 Task: Find connections with filter location Batumi with filter topic #successwith filter profile language Spanish with filter current company Nestaway with filter school G. Narayanamma Institute Of Technology And Science with filter industry Language Schools with filter service category Property Management with filter keywords title Managers
Action: Mouse moved to (151, 235)
Screenshot: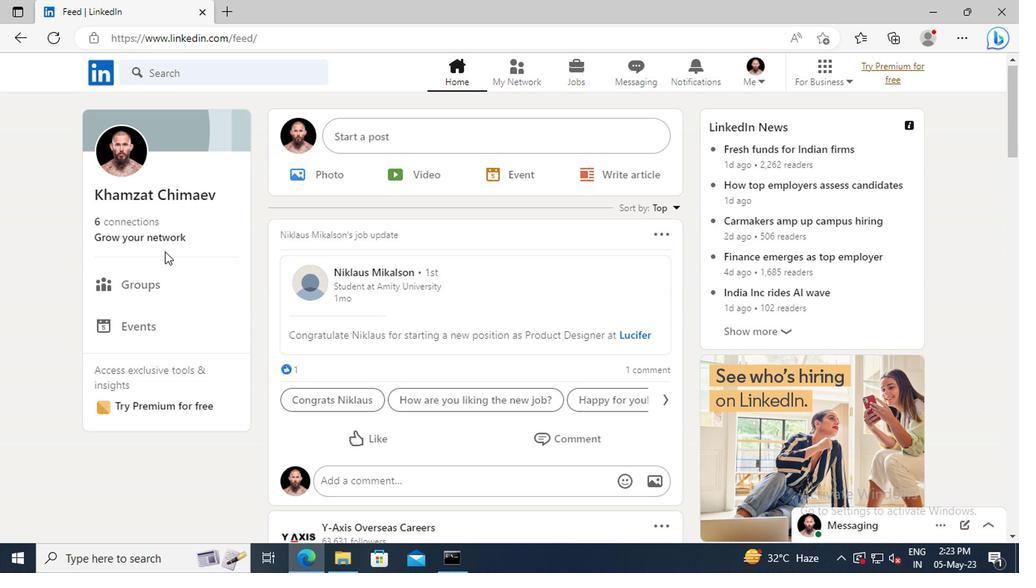 
Action: Mouse pressed left at (151, 235)
Screenshot: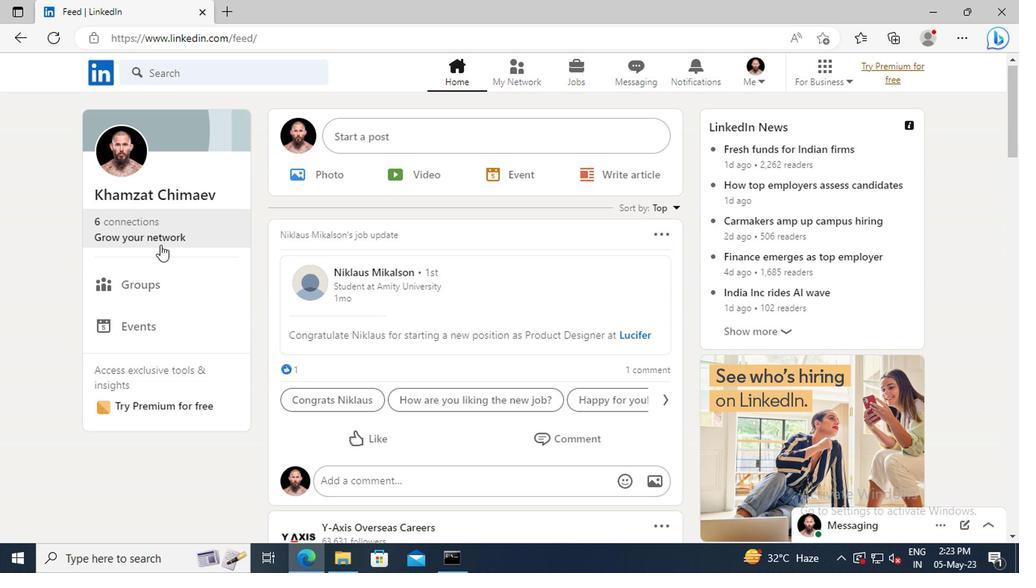 
Action: Mouse moved to (152, 157)
Screenshot: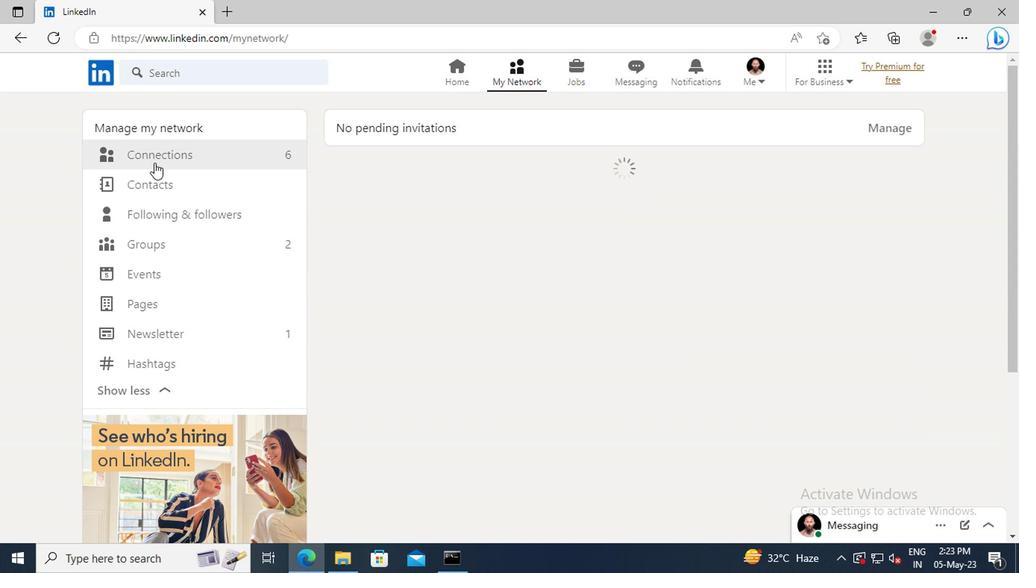 
Action: Mouse pressed left at (152, 157)
Screenshot: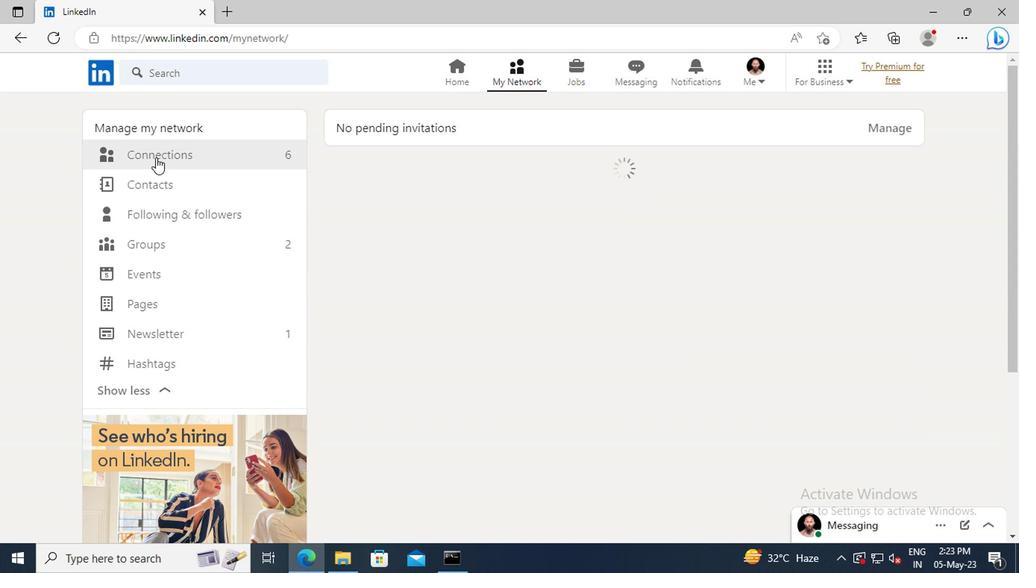 
Action: Mouse moved to (628, 160)
Screenshot: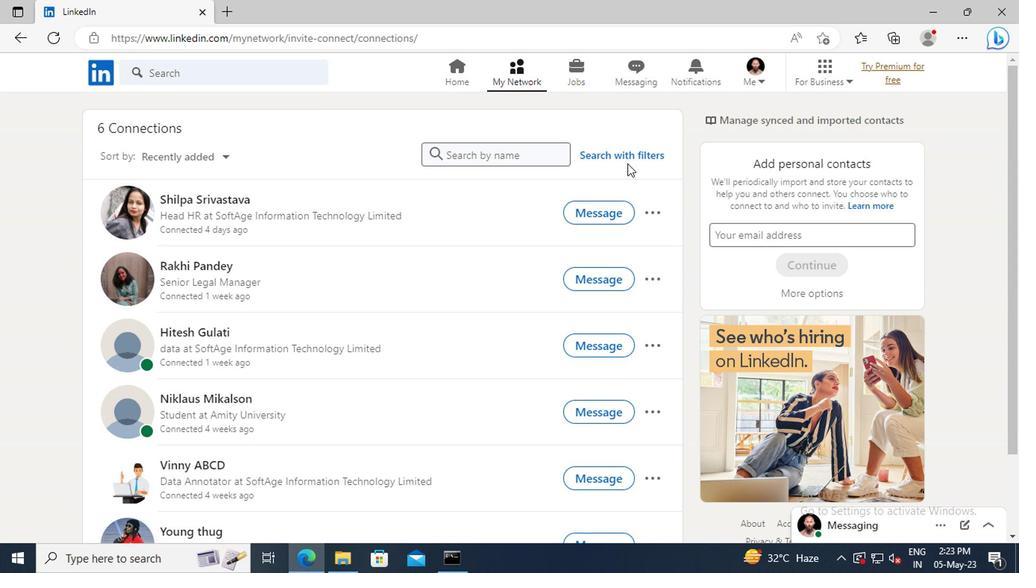 
Action: Mouse pressed left at (628, 160)
Screenshot: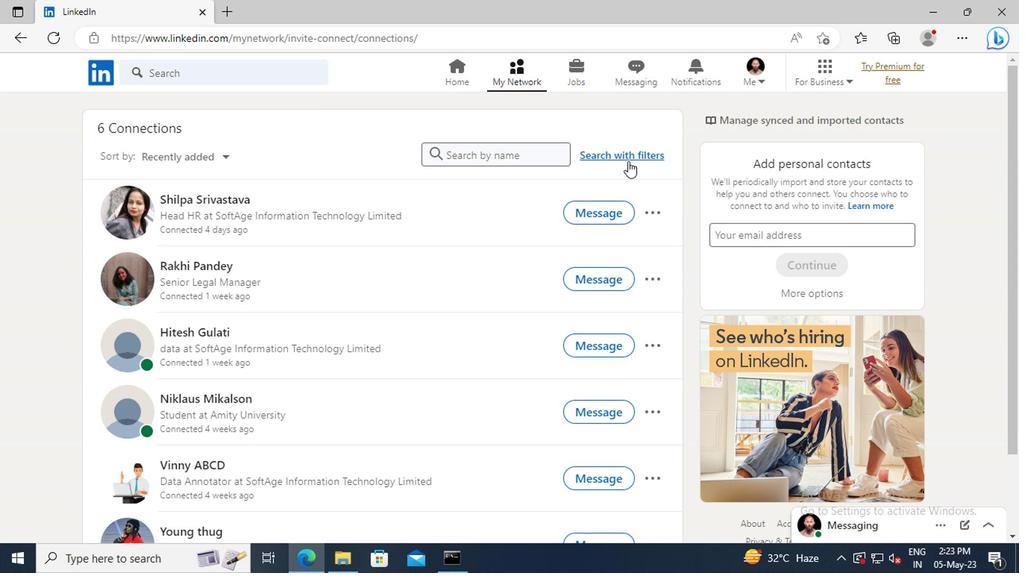 
Action: Mouse moved to (564, 118)
Screenshot: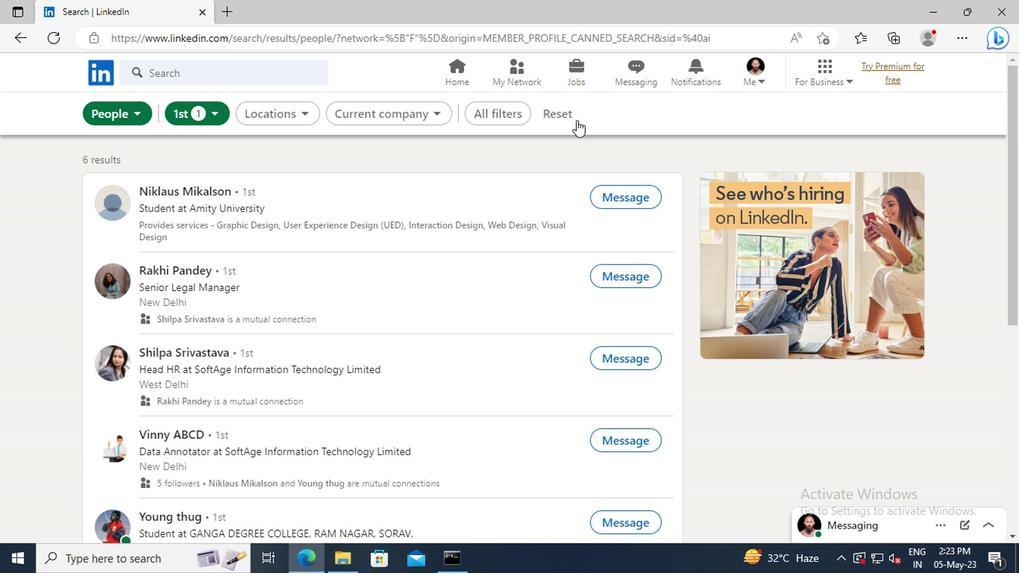 
Action: Mouse pressed left at (564, 118)
Screenshot: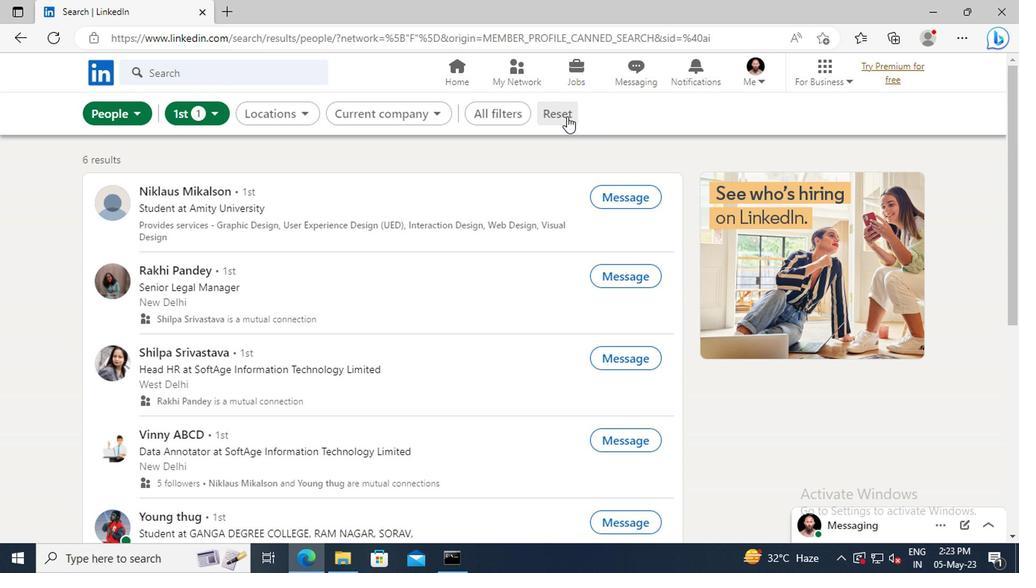 
Action: Mouse moved to (542, 118)
Screenshot: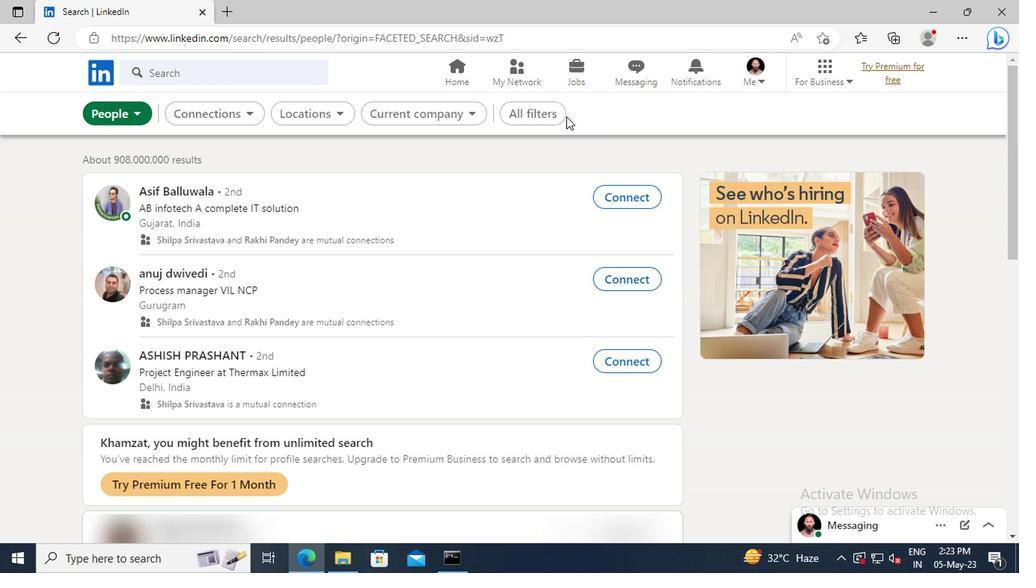 
Action: Mouse pressed left at (542, 118)
Screenshot: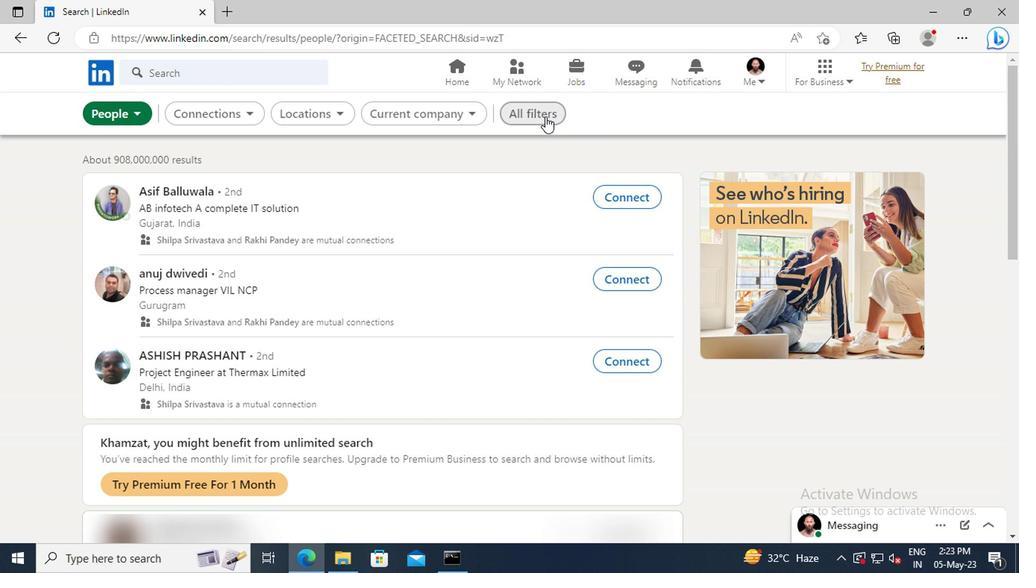 
Action: Mouse moved to (816, 288)
Screenshot: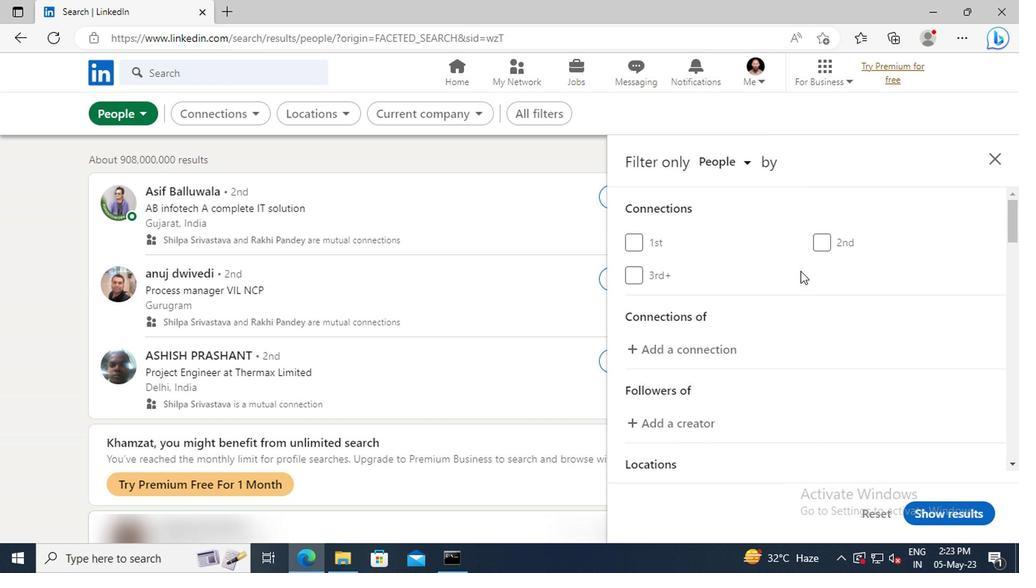 
Action: Mouse scrolled (816, 287) with delta (0, 0)
Screenshot: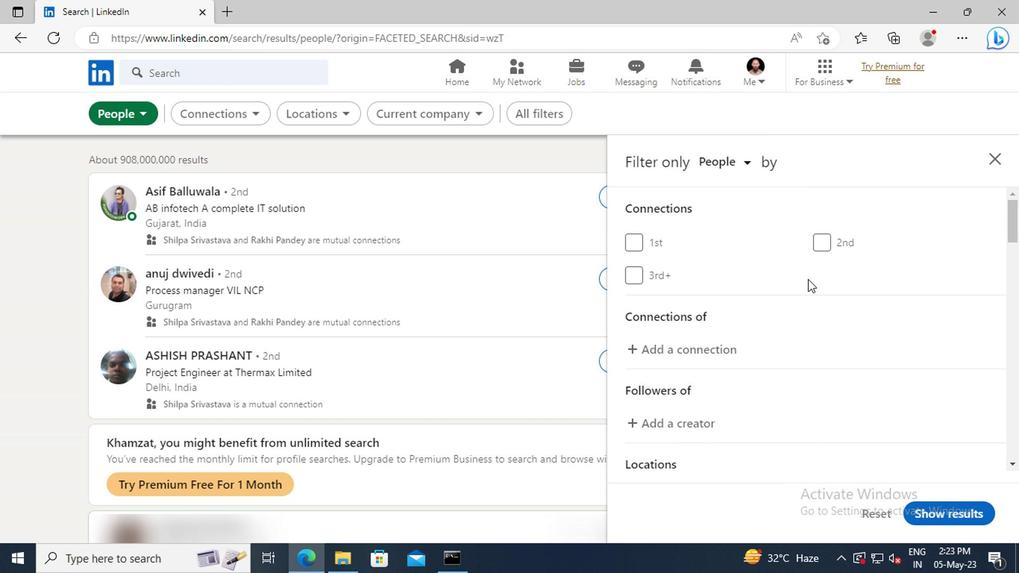 
Action: Mouse scrolled (816, 287) with delta (0, 0)
Screenshot: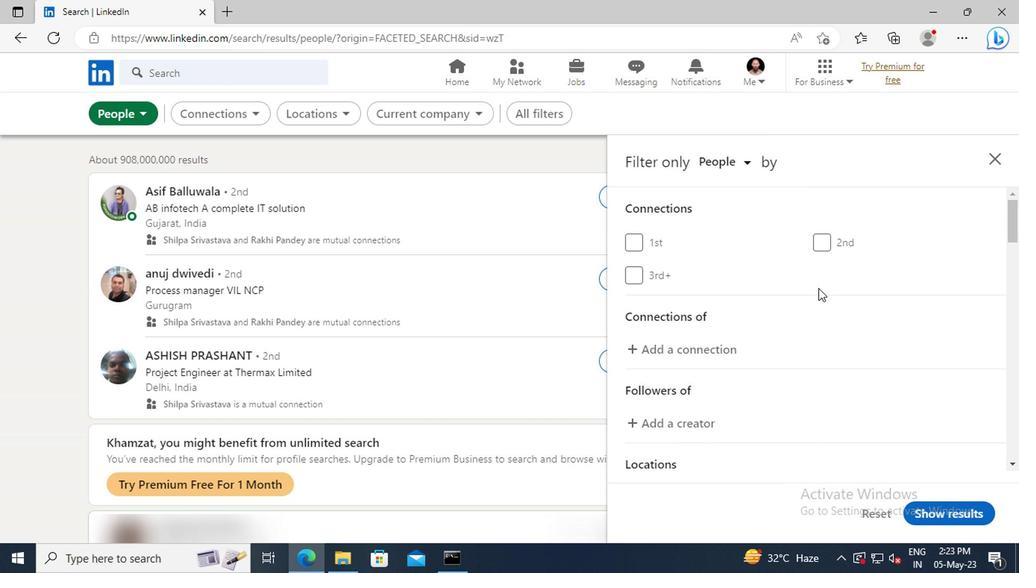 
Action: Mouse scrolled (816, 287) with delta (0, 0)
Screenshot: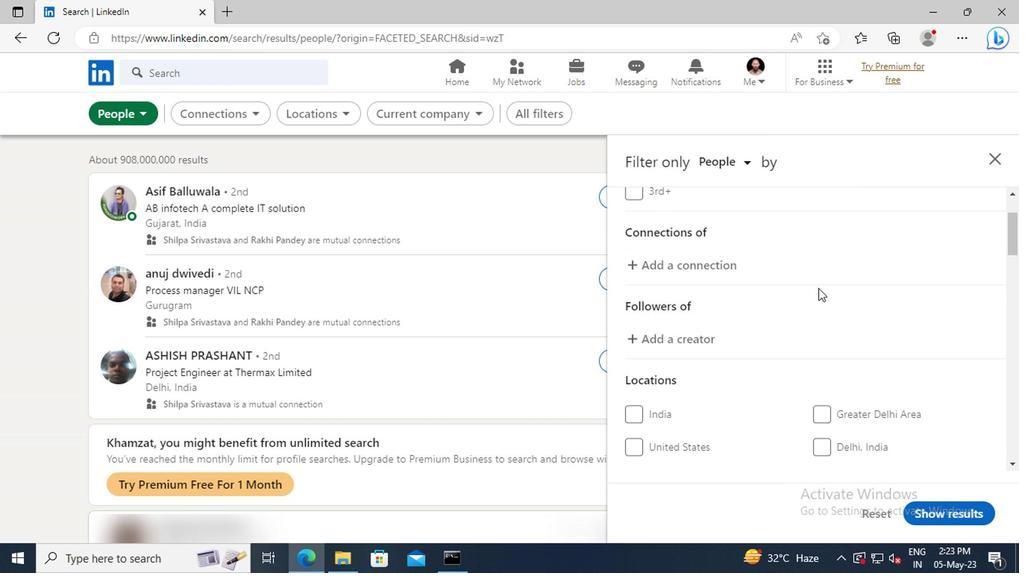 
Action: Mouse scrolled (816, 287) with delta (0, 0)
Screenshot: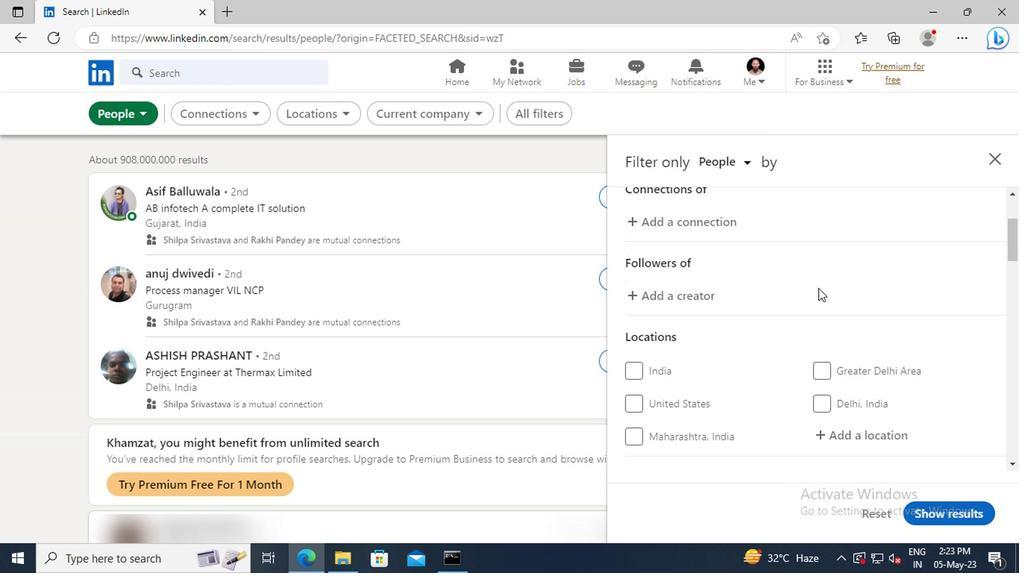 
Action: Mouse scrolled (816, 287) with delta (0, 0)
Screenshot: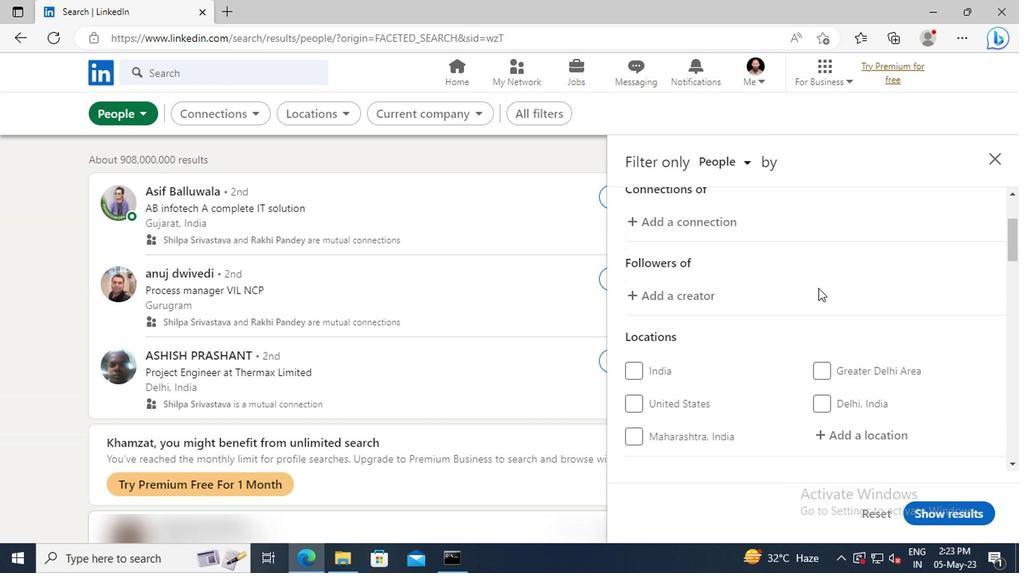 
Action: Mouse scrolled (816, 287) with delta (0, 0)
Screenshot: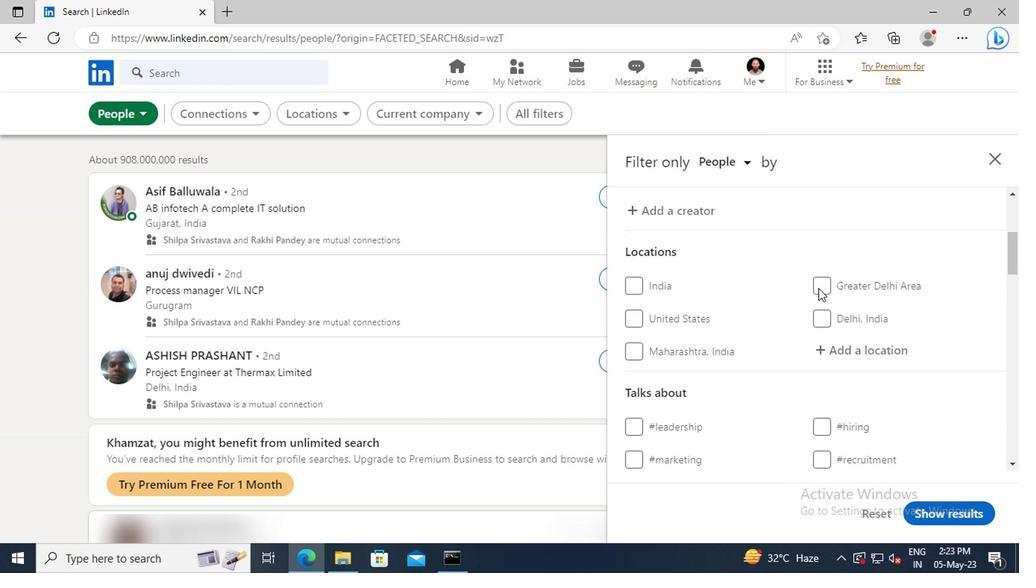 
Action: Mouse moved to (822, 305)
Screenshot: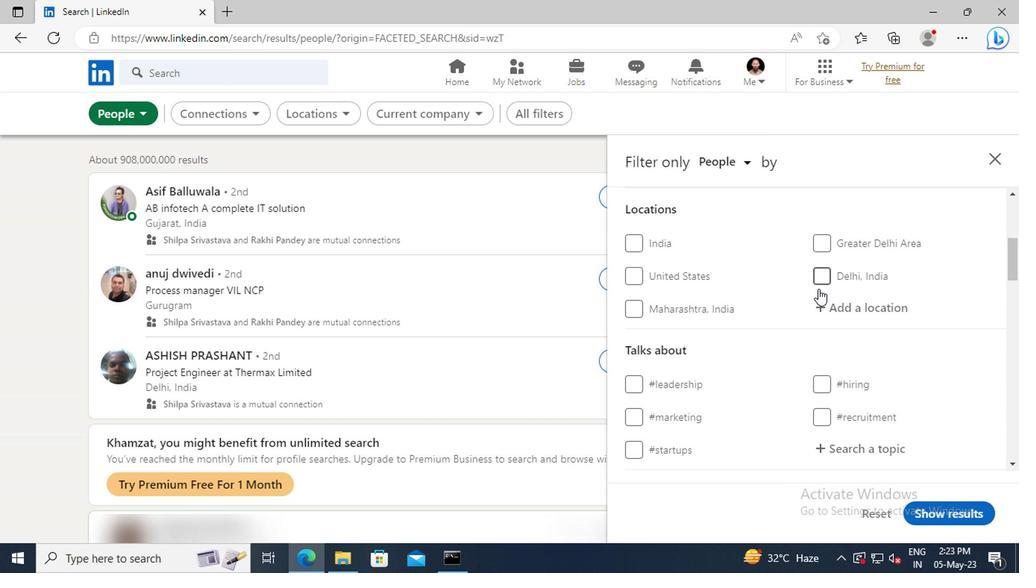 
Action: Mouse pressed left at (822, 305)
Screenshot: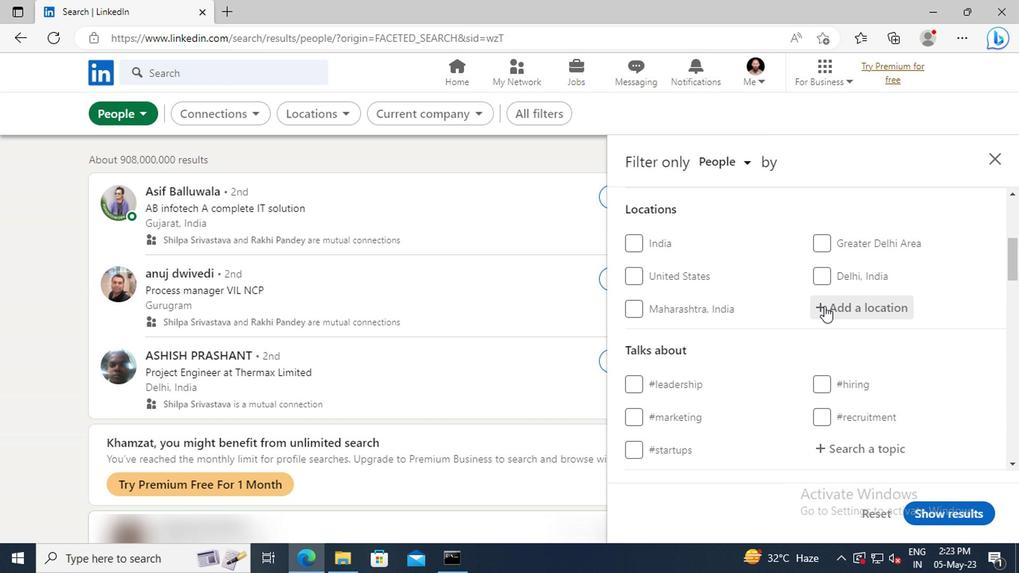 
Action: Key pressed <Key.shift>BATUMI<Key.enter>
Screenshot: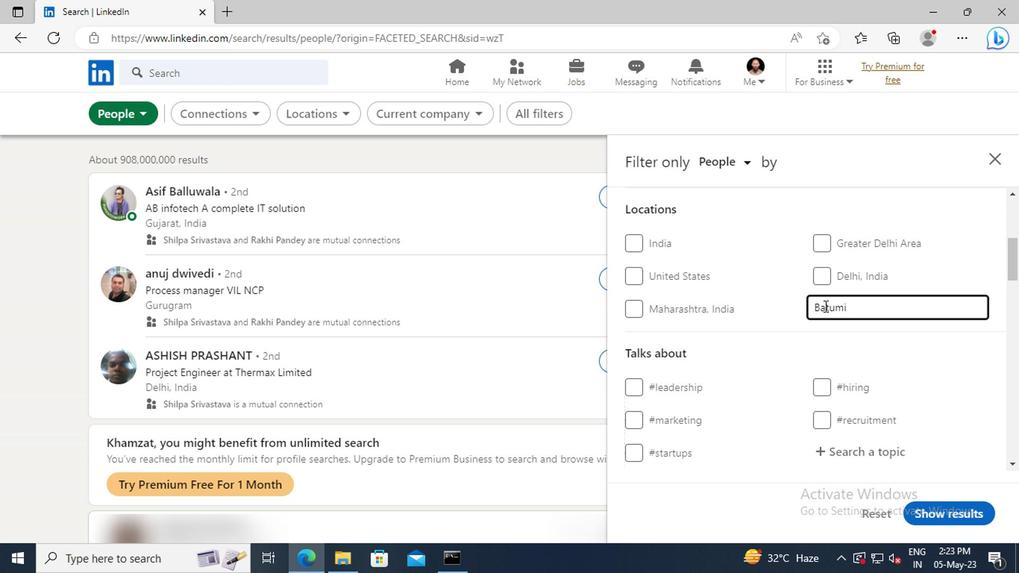 
Action: Mouse scrolled (822, 305) with delta (0, 0)
Screenshot: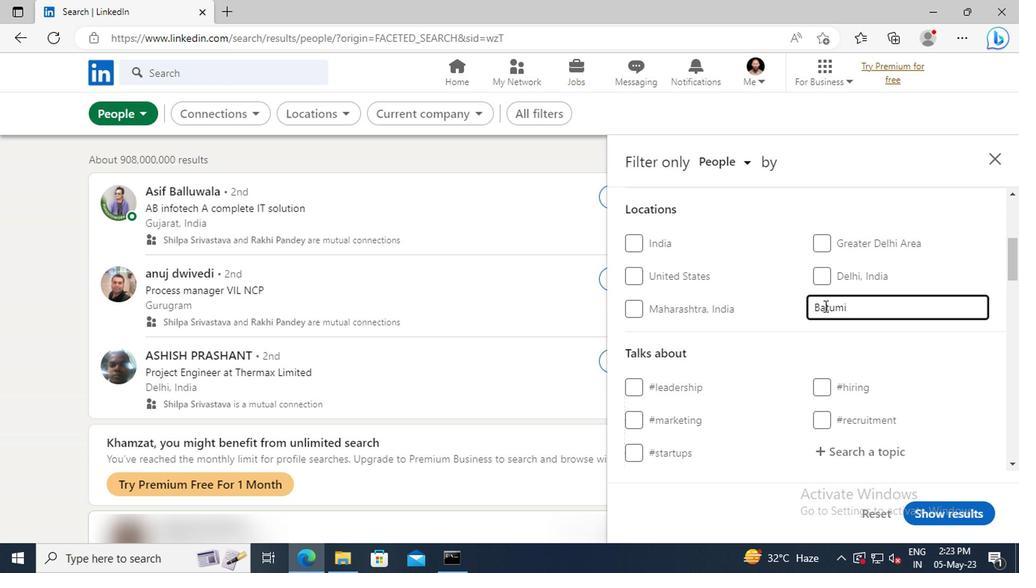 
Action: Mouse scrolled (822, 305) with delta (0, 0)
Screenshot: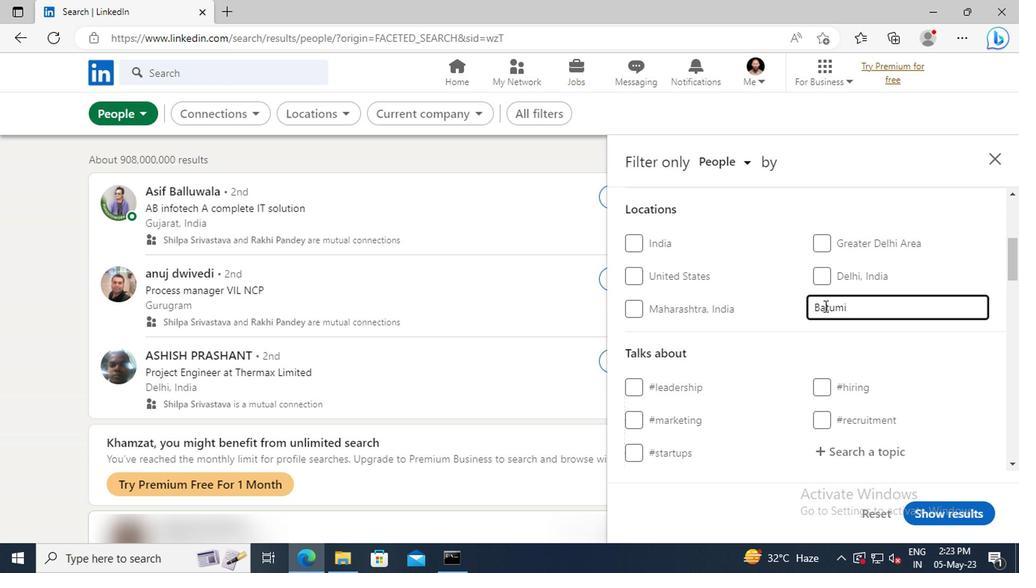 
Action: Mouse scrolled (822, 305) with delta (0, 0)
Screenshot: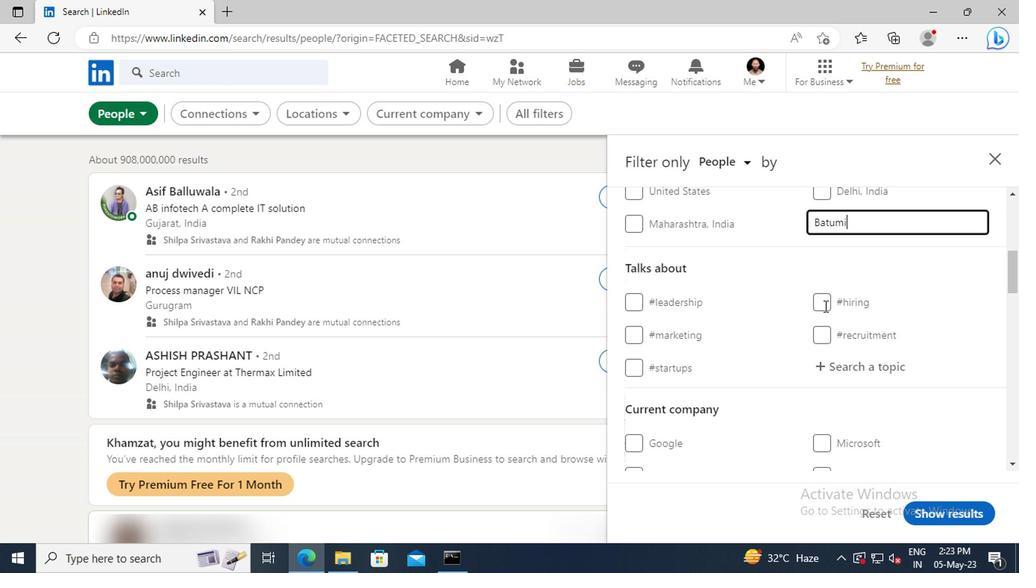 
Action: Mouse moved to (833, 322)
Screenshot: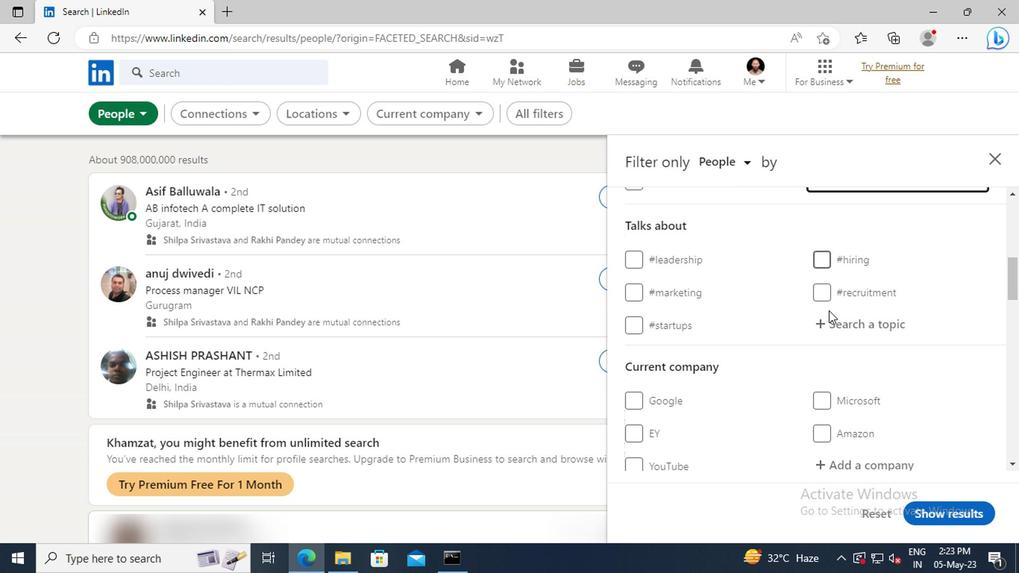 
Action: Mouse pressed left at (833, 322)
Screenshot: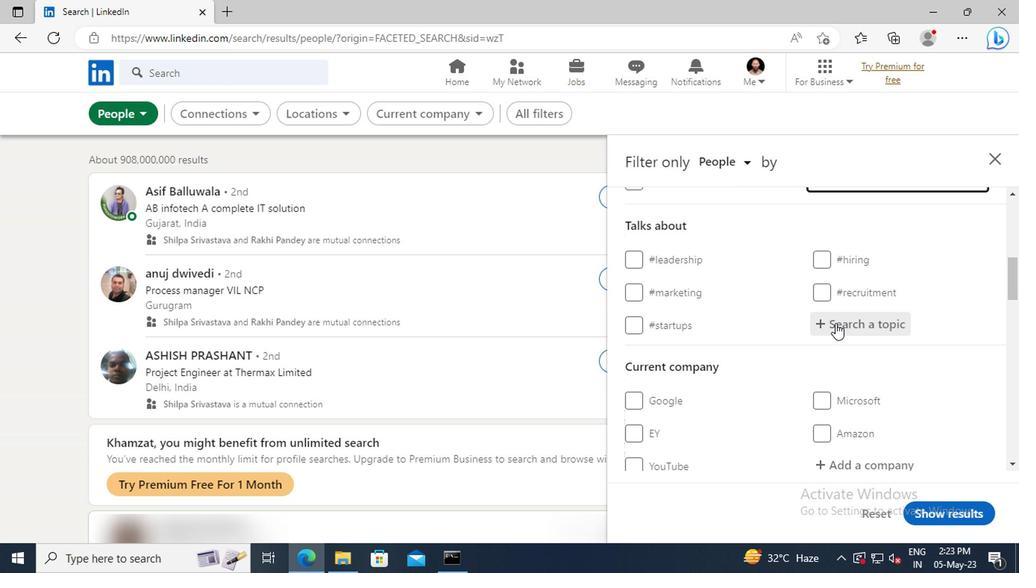
Action: Key pressed SUCCE
Screenshot: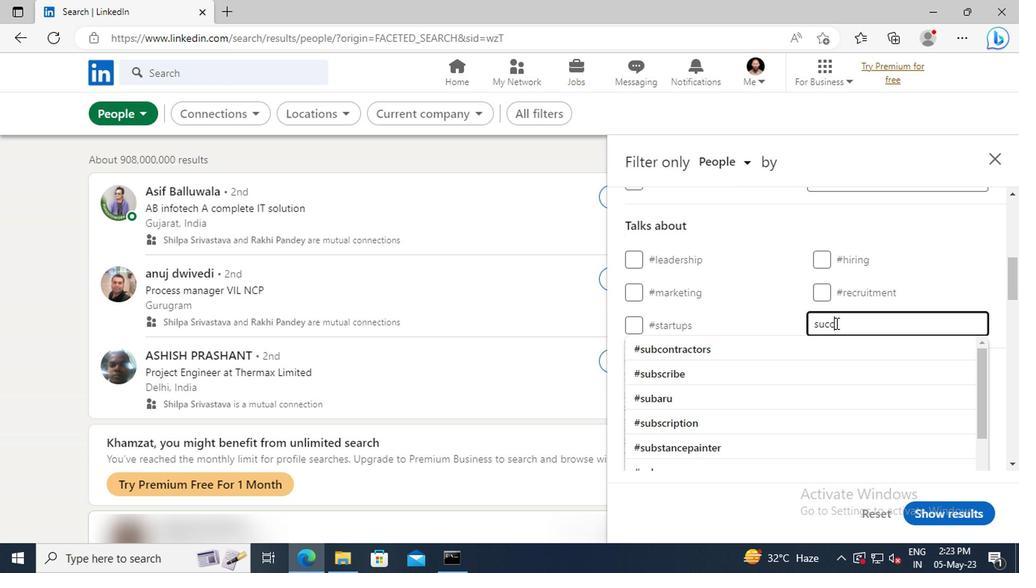 
Action: Mouse moved to (835, 338)
Screenshot: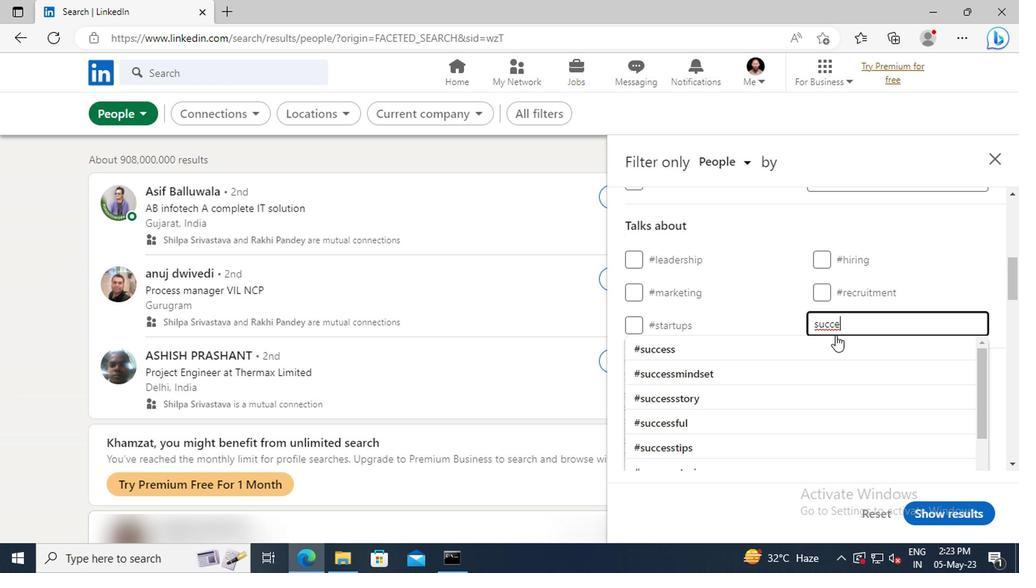 
Action: Mouse pressed left at (835, 338)
Screenshot: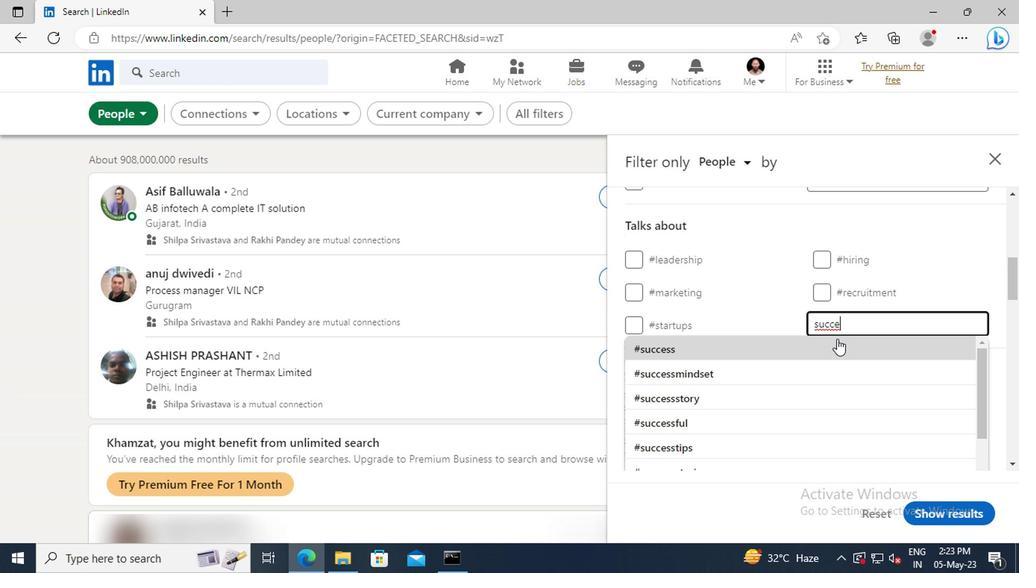 
Action: Mouse scrolled (835, 337) with delta (0, -1)
Screenshot: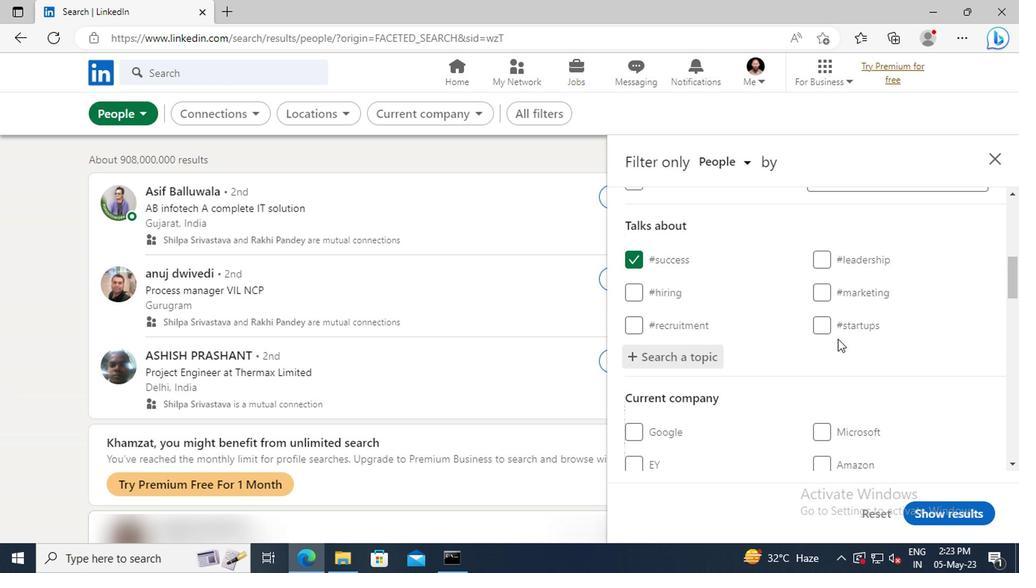 
Action: Mouse scrolled (835, 337) with delta (0, -1)
Screenshot: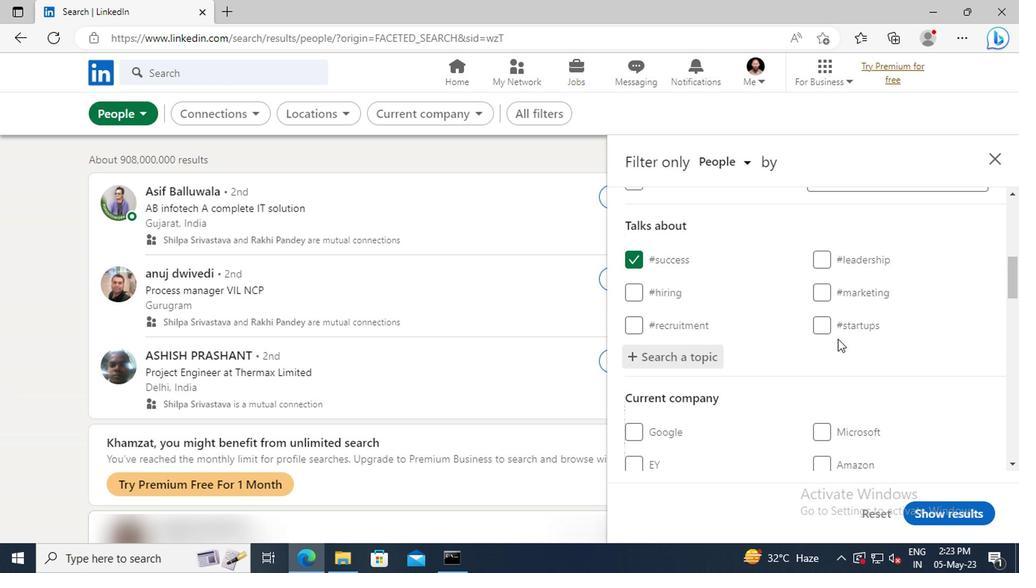 
Action: Mouse scrolled (835, 337) with delta (0, -1)
Screenshot: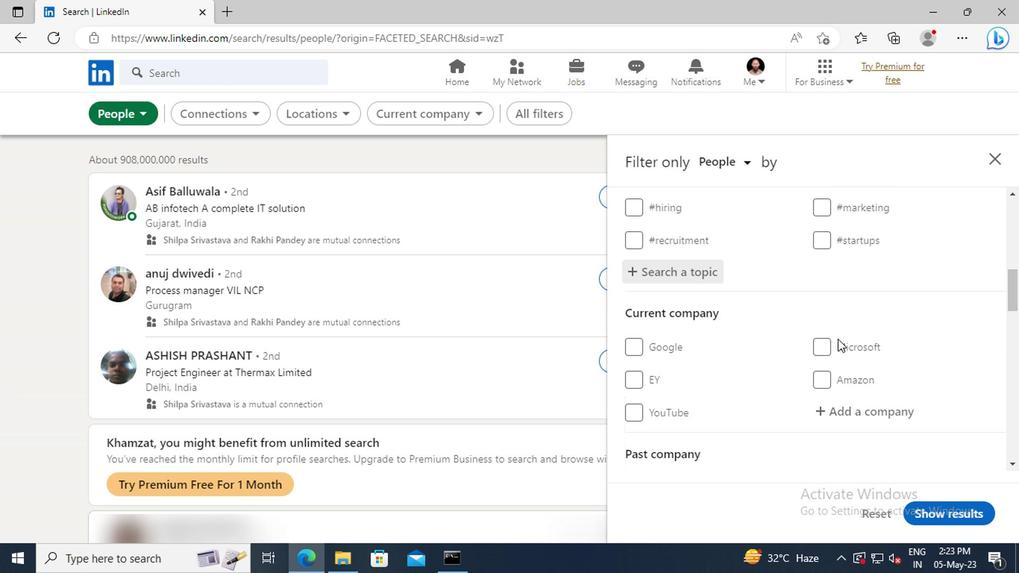 
Action: Mouse scrolled (835, 337) with delta (0, -1)
Screenshot: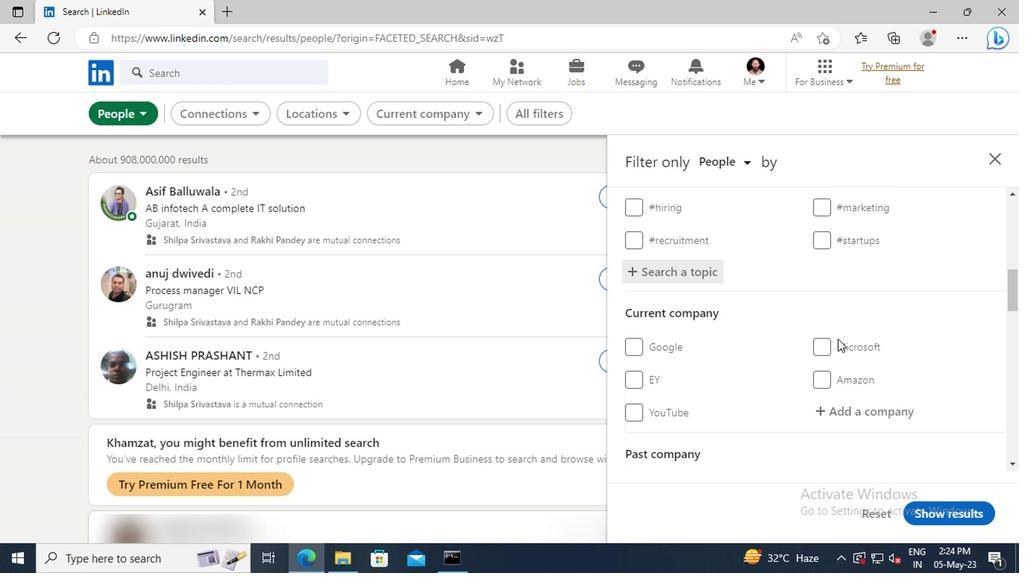 
Action: Mouse scrolled (835, 337) with delta (0, -1)
Screenshot: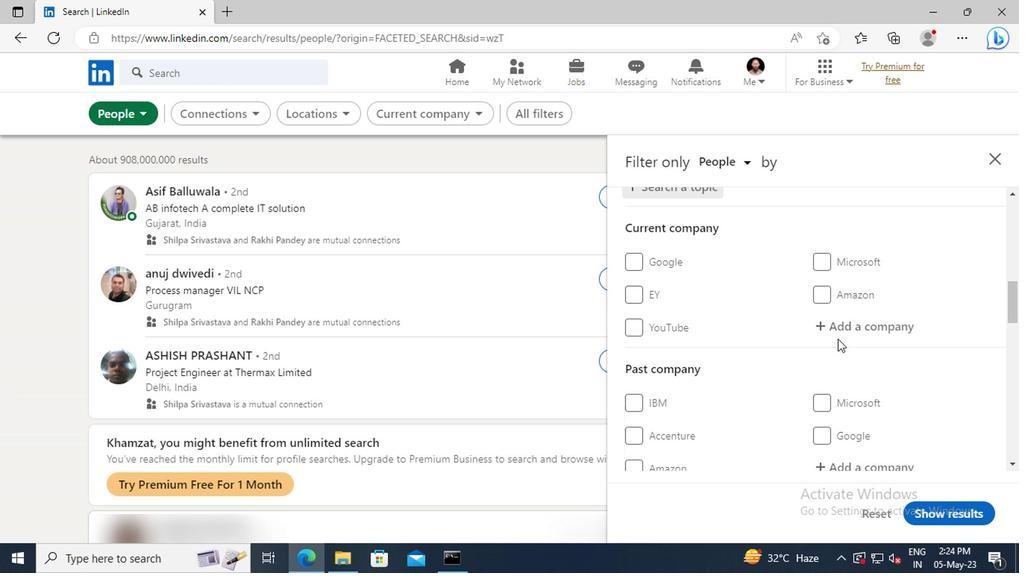 
Action: Mouse scrolled (835, 337) with delta (0, -1)
Screenshot: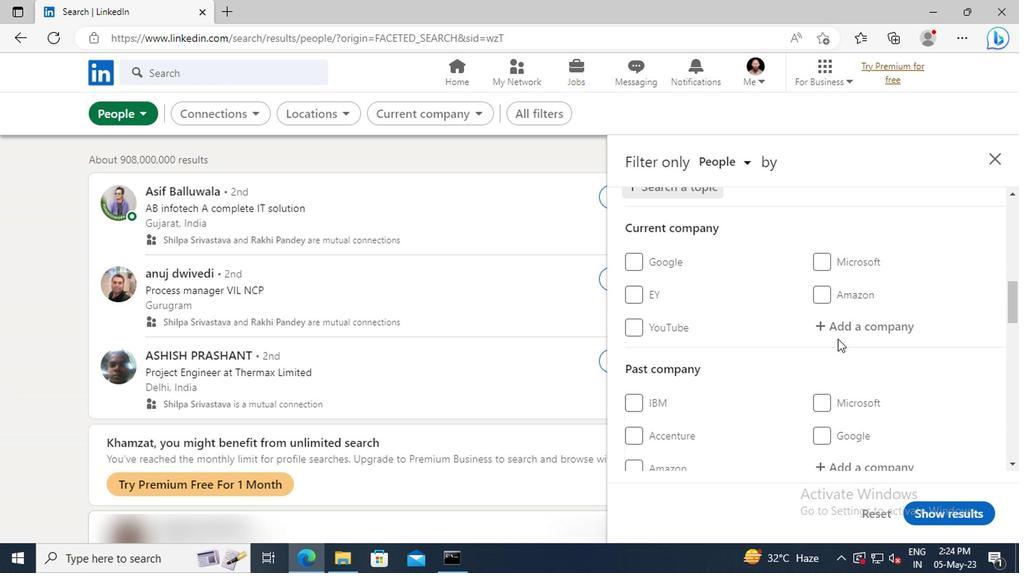 
Action: Mouse scrolled (835, 337) with delta (0, -1)
Screenshot: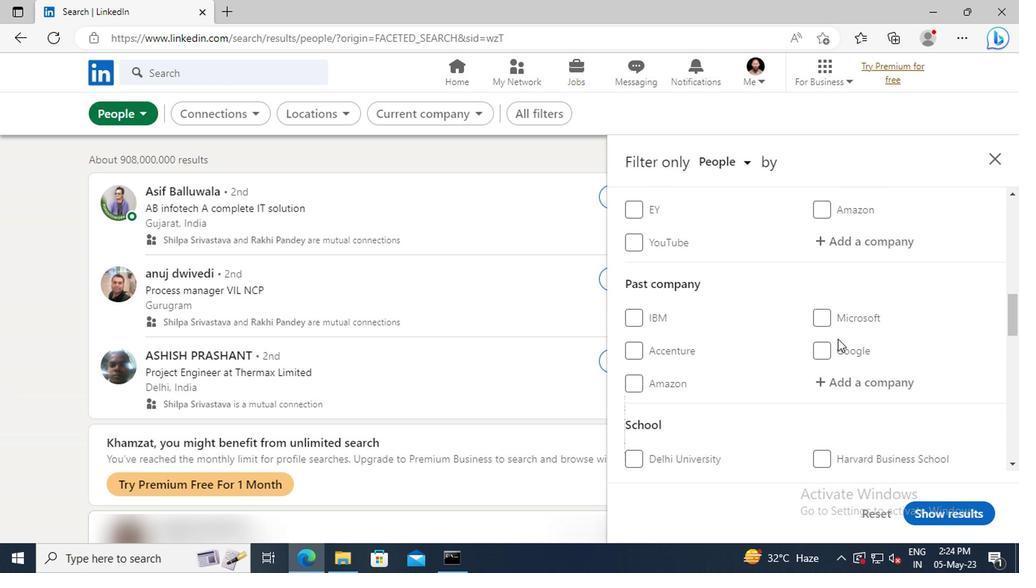 
Action: Mouse scrolled (835, 337) with delta (0, -1)
Screenshot: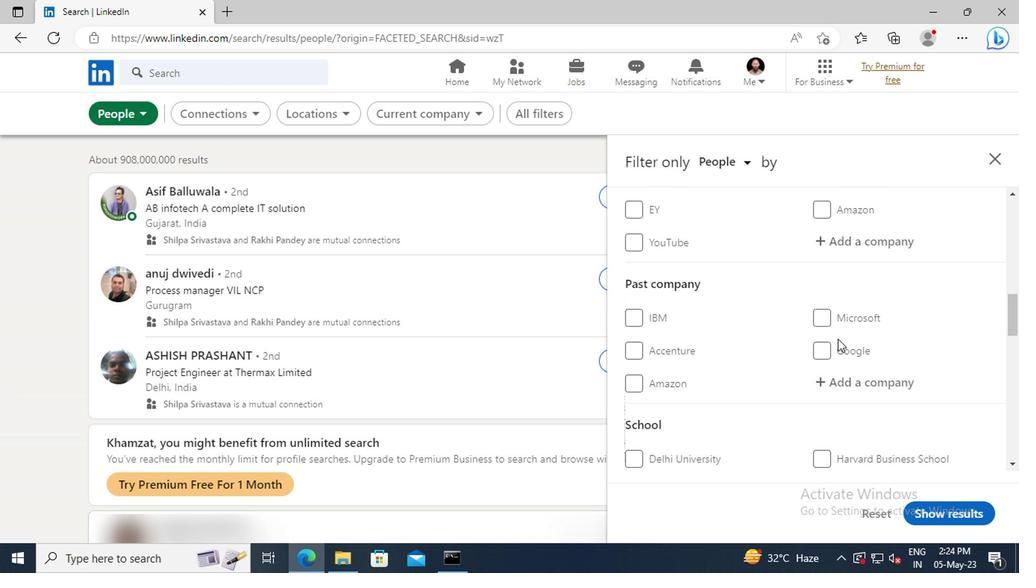 
Action: Mouse scrolled (835, 337) with delta (0, -1)
Screenshot: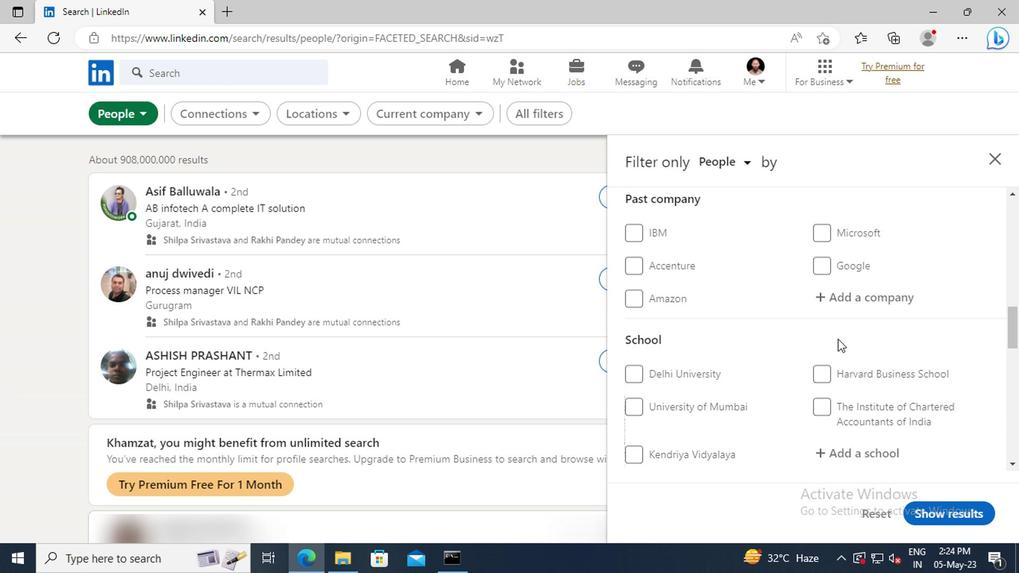 
Action: Mouse scrolled (835, 337) with delta (0, -1)
Screenshot: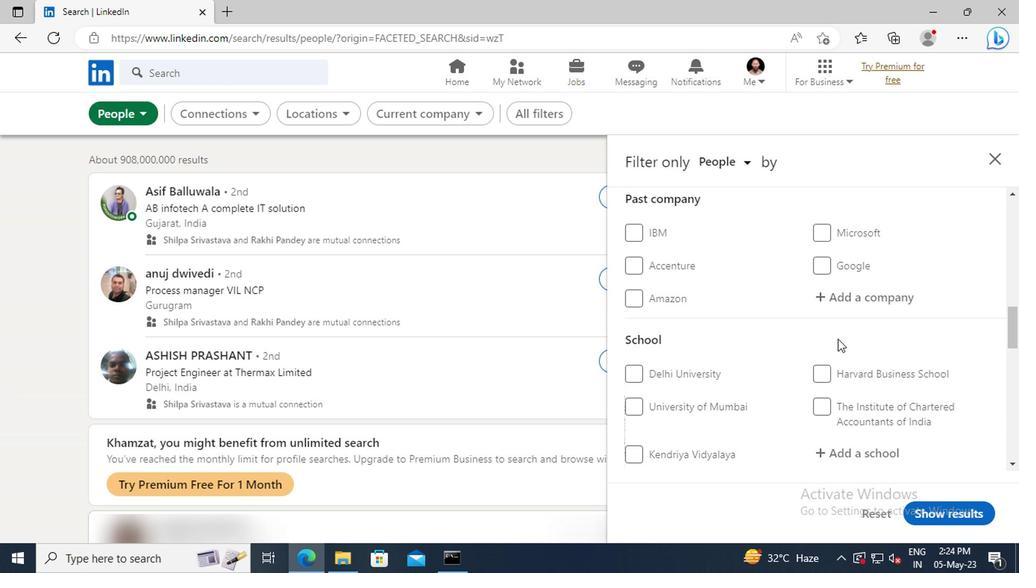 
Action: Mouse scrolled (835, 337) with delta (0, -1)
Screenshot: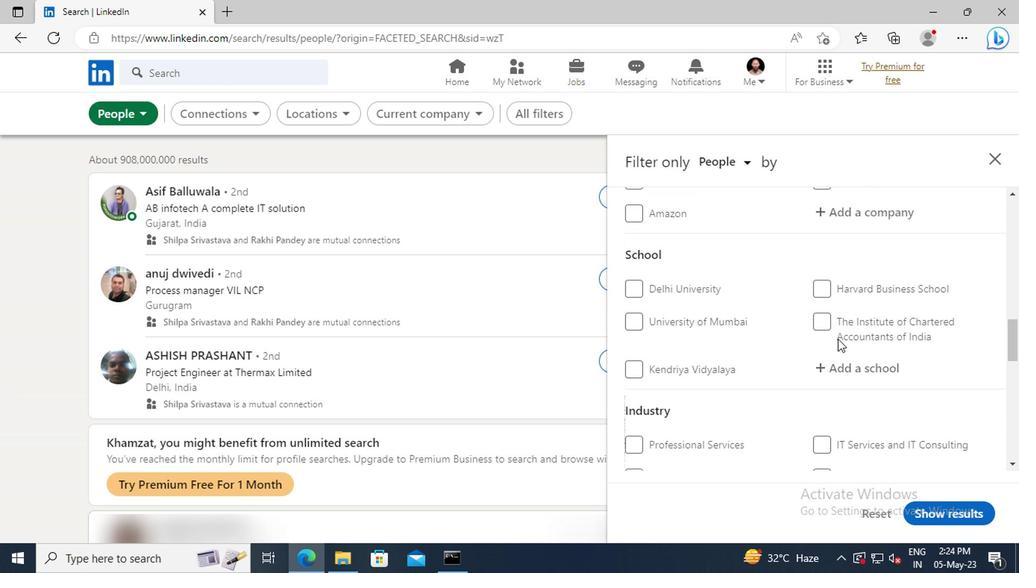 
Action: Mouse scrolled (835, 337) with delta (0, -1)
Screenshot: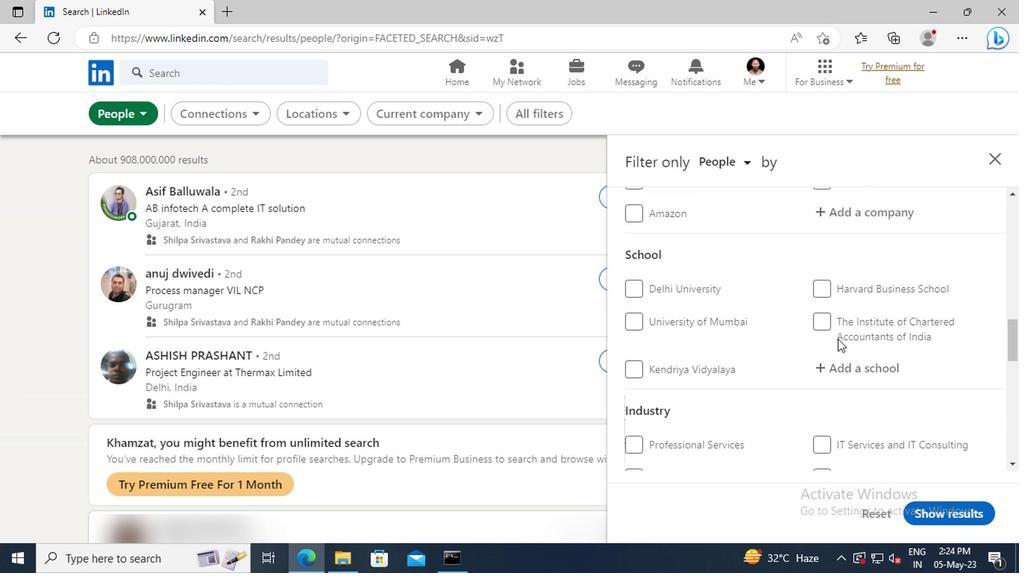 
Action: Mouse scrolled (835, 337) with delta (0, -1)
Screenshot: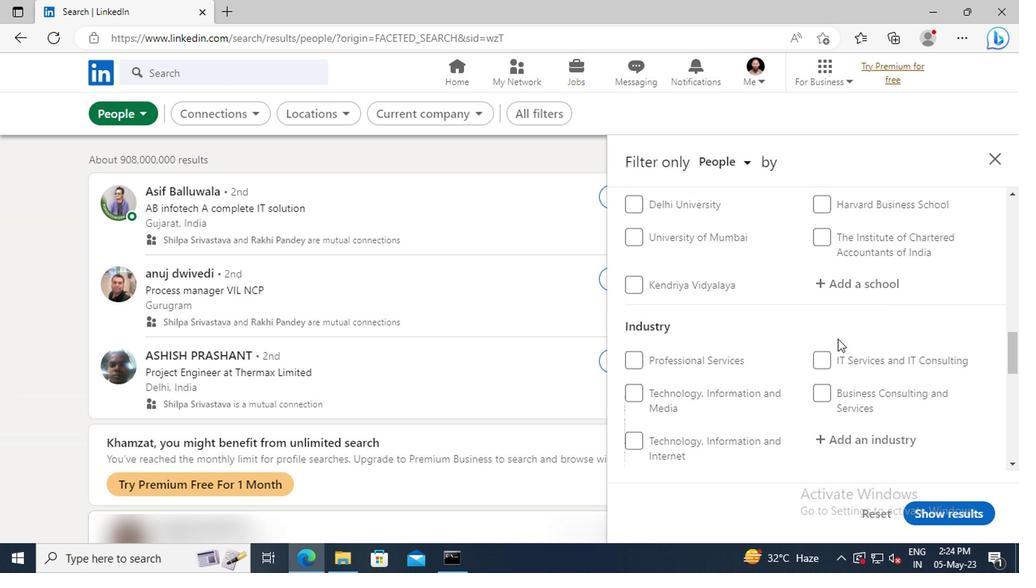 
Action: Mouse scrolled (835, 337) with delta (0, -1)
Screenshot: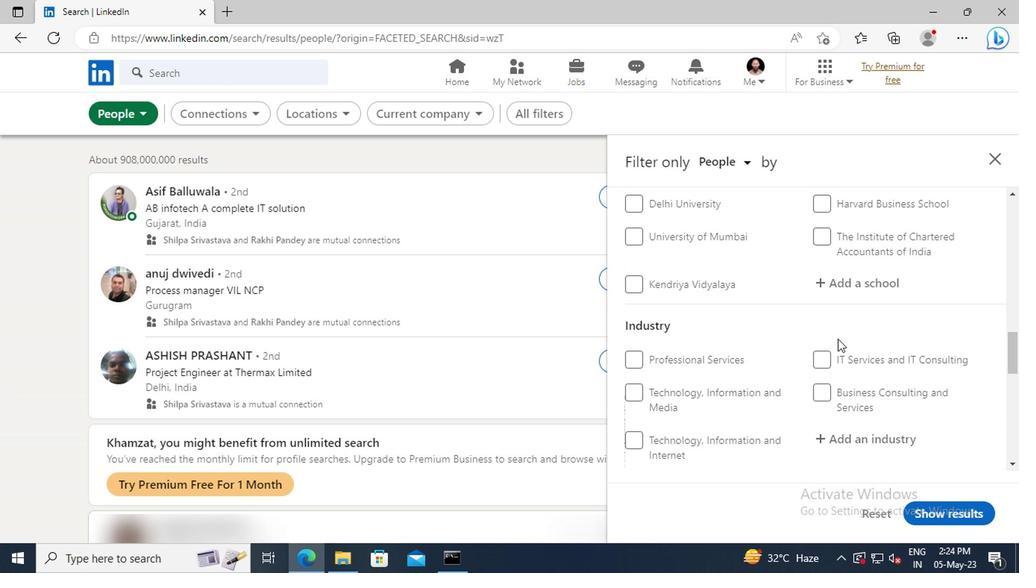 
Action: Mouse scrolled (835, 337) with delta (0, -1)
Screenshot: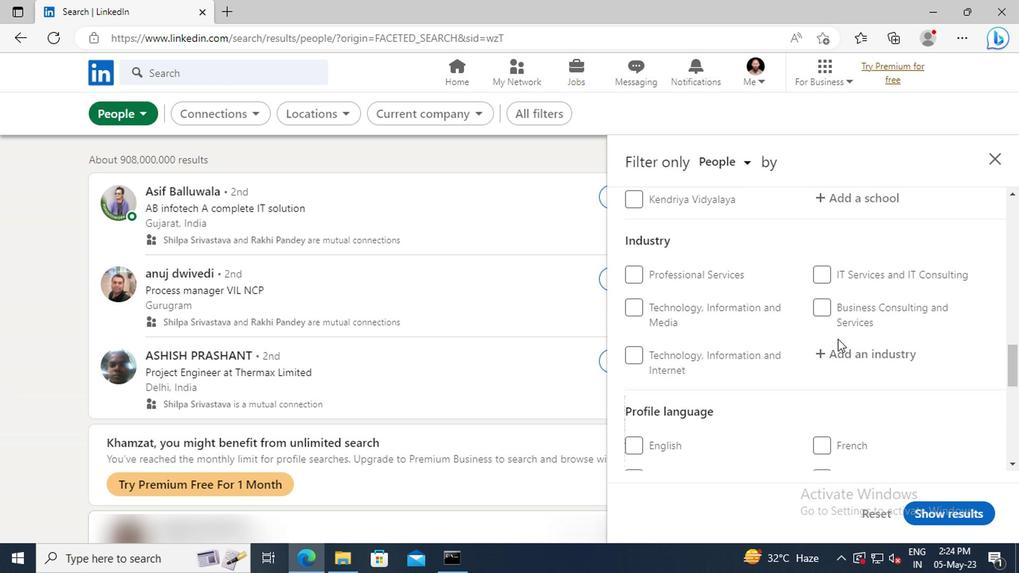 
Action: Mouse scrolled (835, 337) with delta (0, -1)
Screenshot: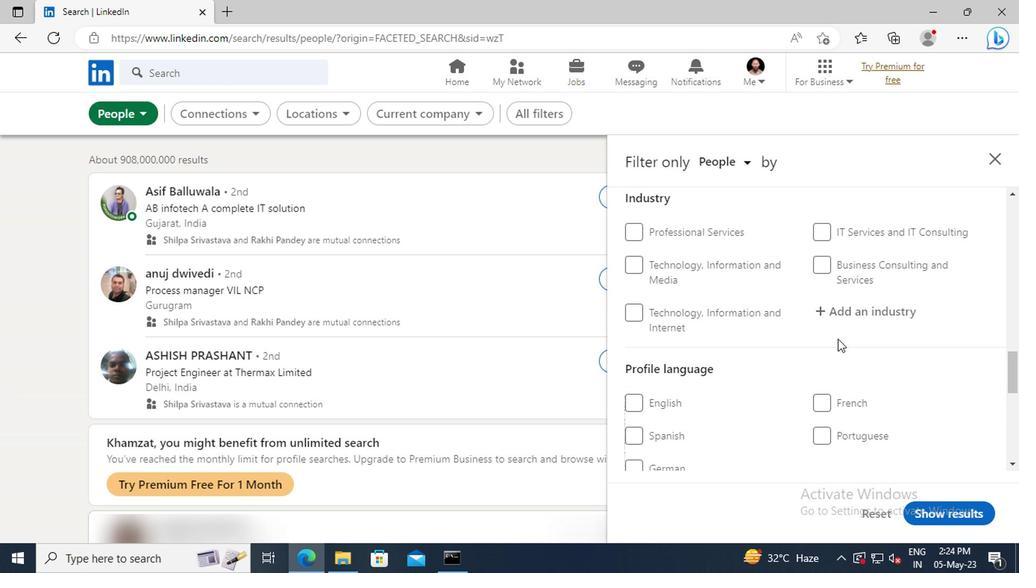 
Action: Mouse moved to (632, 392)
Screenshot: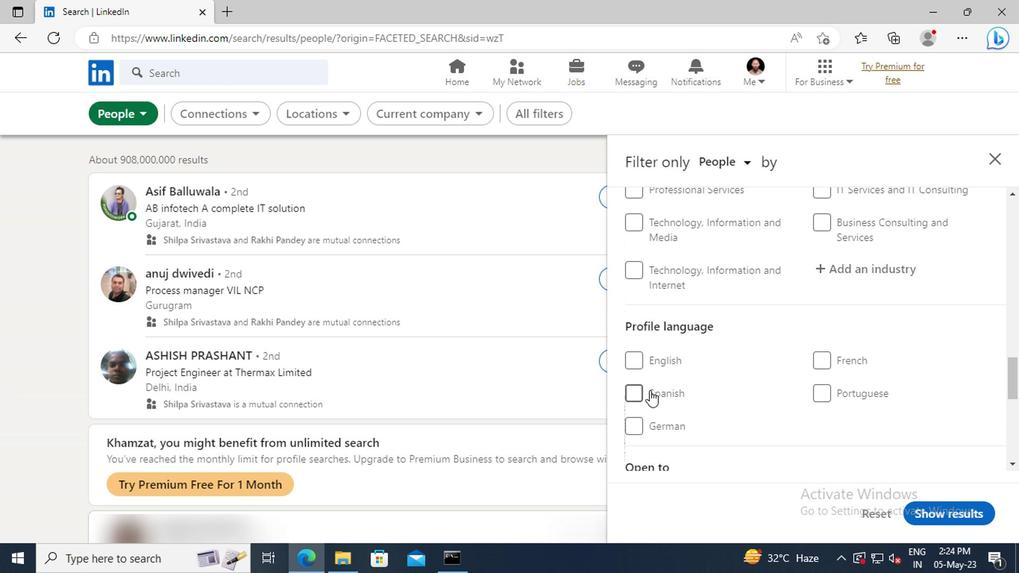 
Action: Mouse pressed left at (632, 392)
Screenshot: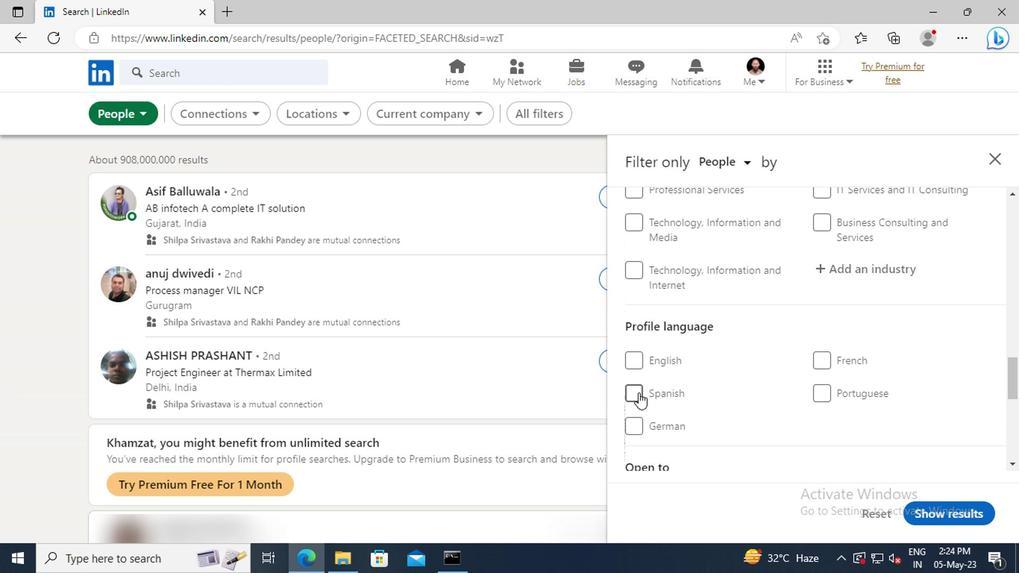 
Action: Mouse moved to (831, 363)
Screenshot: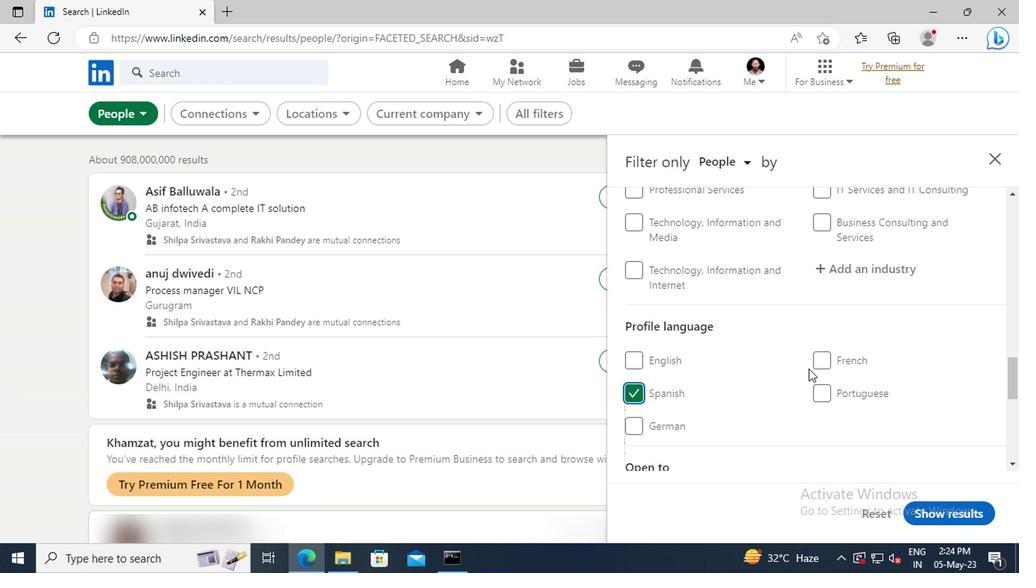 
Action: Mouse scrolled (831, 363) with delta (0, 0)
Screenshot: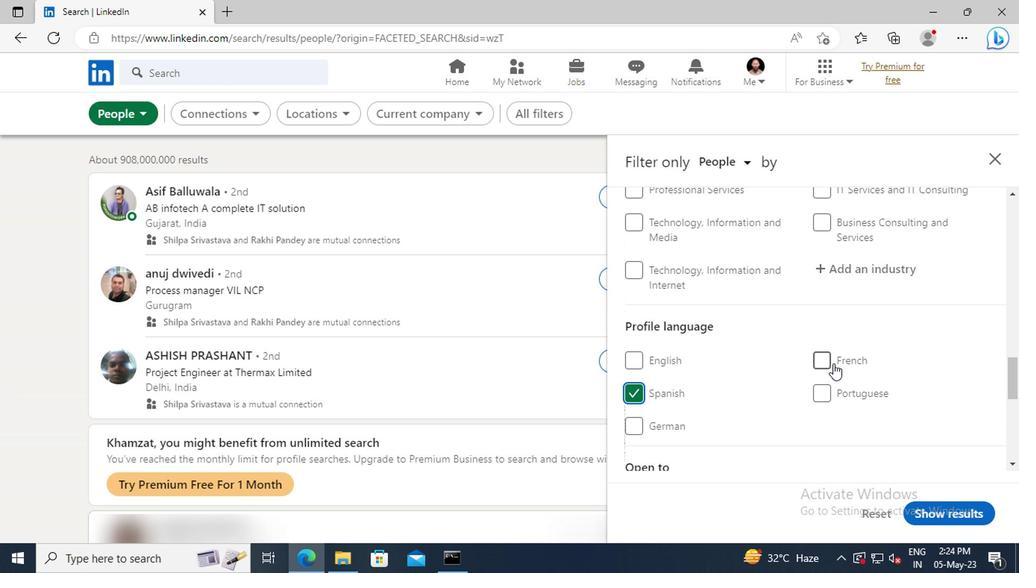 
Action: Mouse scrolled (831, 363) with delta (0, 0)
Screenshot: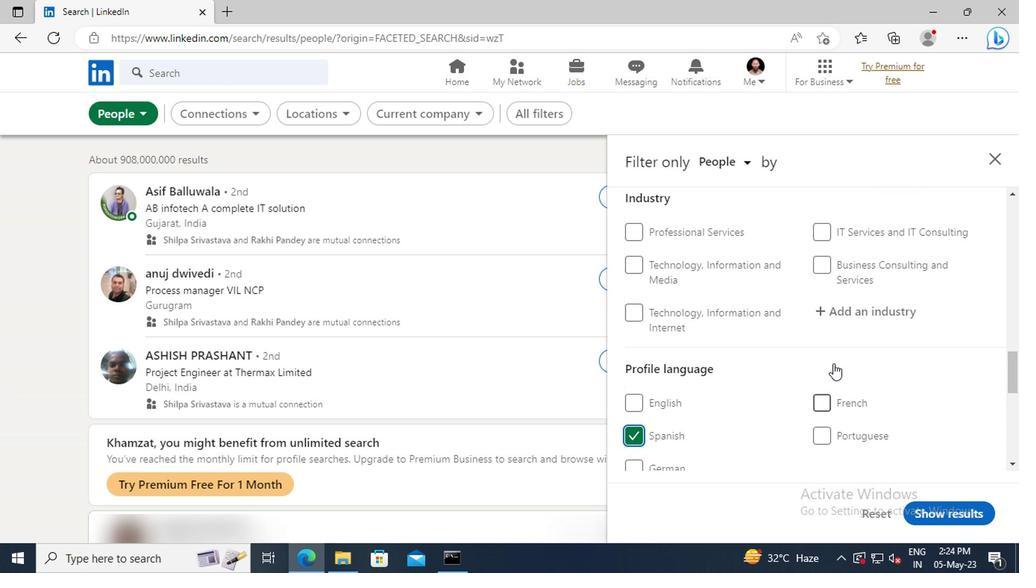 
Action: Mouse scrolled (831, 363) with delta (0, 0)
Screenshot: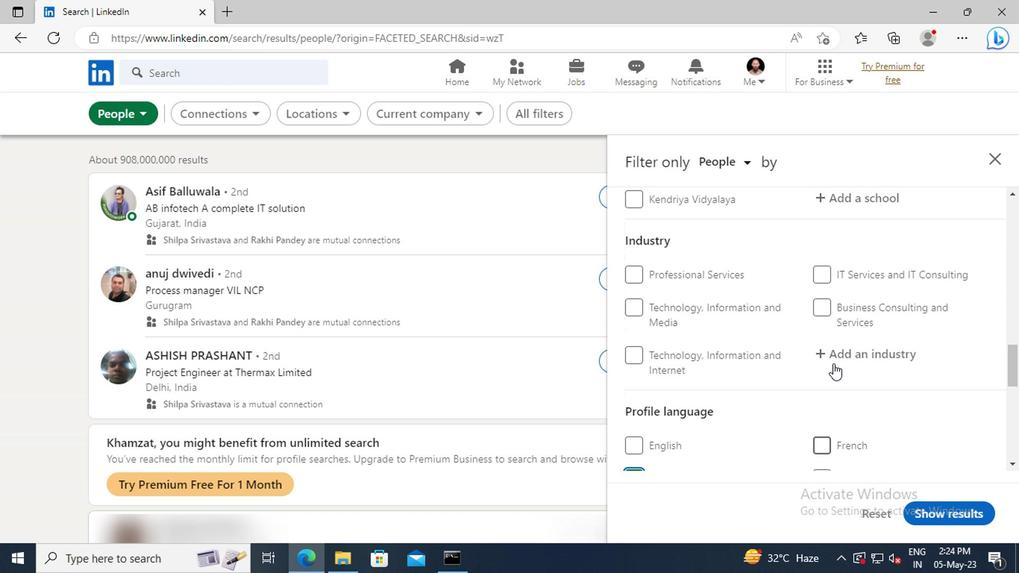 
Action: Mouse scrolled (831, 363) with delta (0, 0)
Screenshot: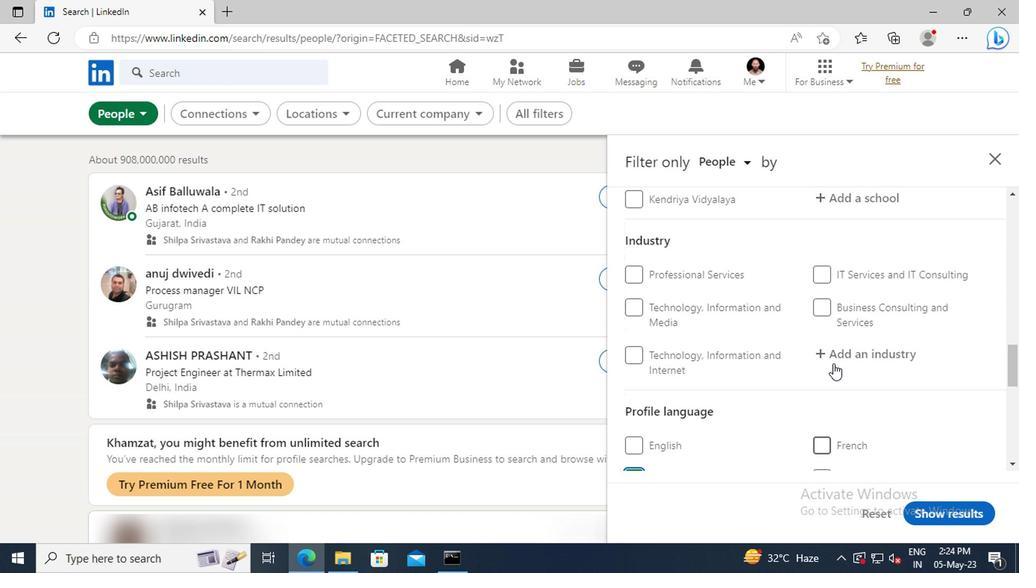 
Action: Mouse scrolled (831, 363) with delta (0, 0)
Screenshot: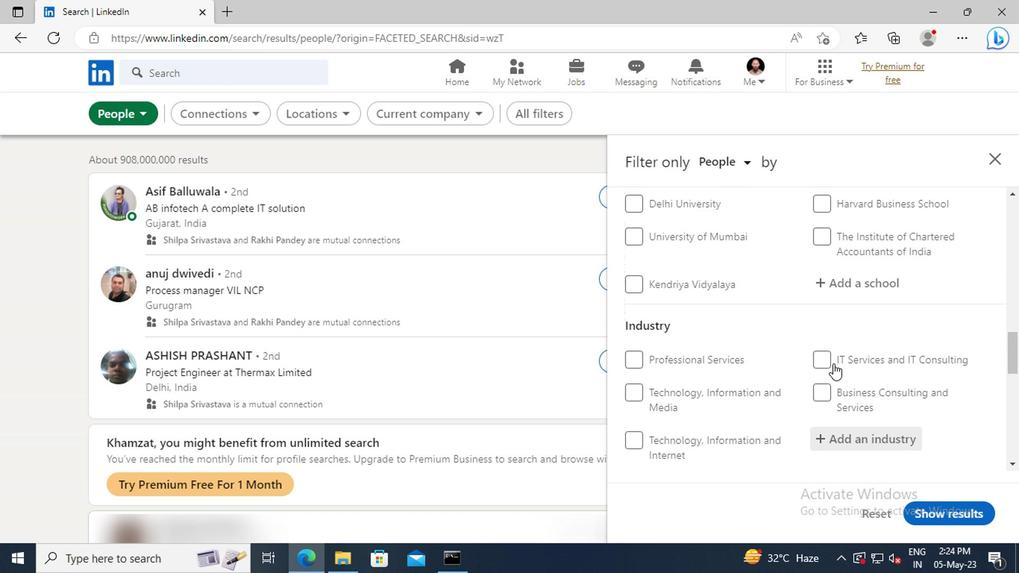 
Action: Mouse scrolled (831, 363) with delta (0, 0)
Screenshot: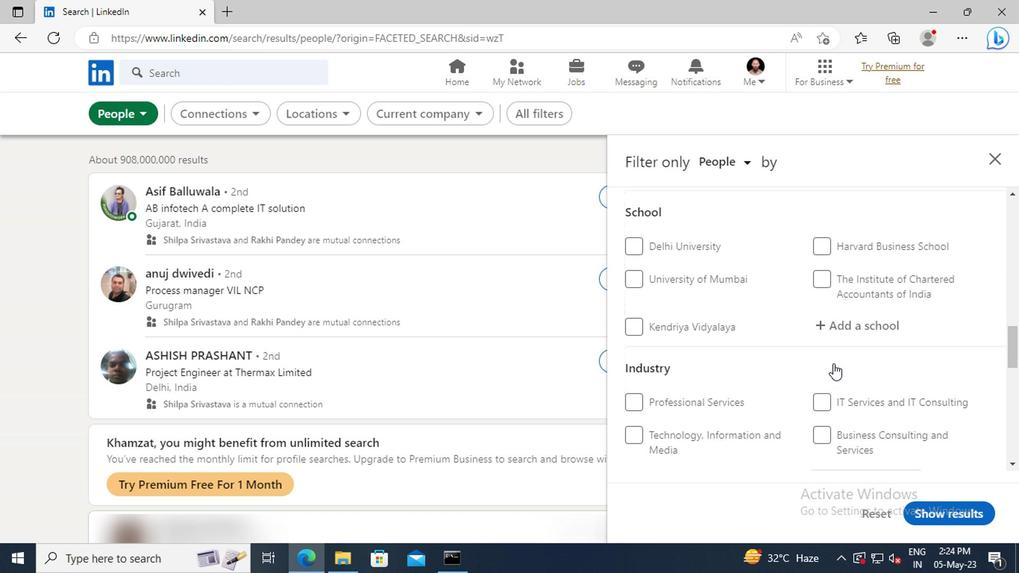 
Action: Mouse scrolled (831, 363) with delta (0, 0)
Screenshot: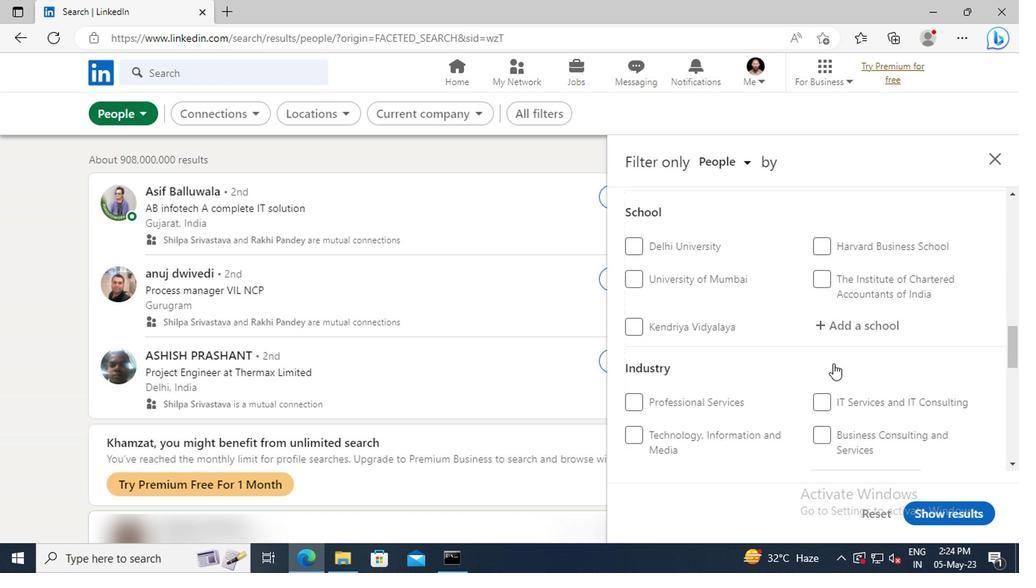 
Action: Mouse scrolled (831, 363) with delta (0, 0)
Screenshot: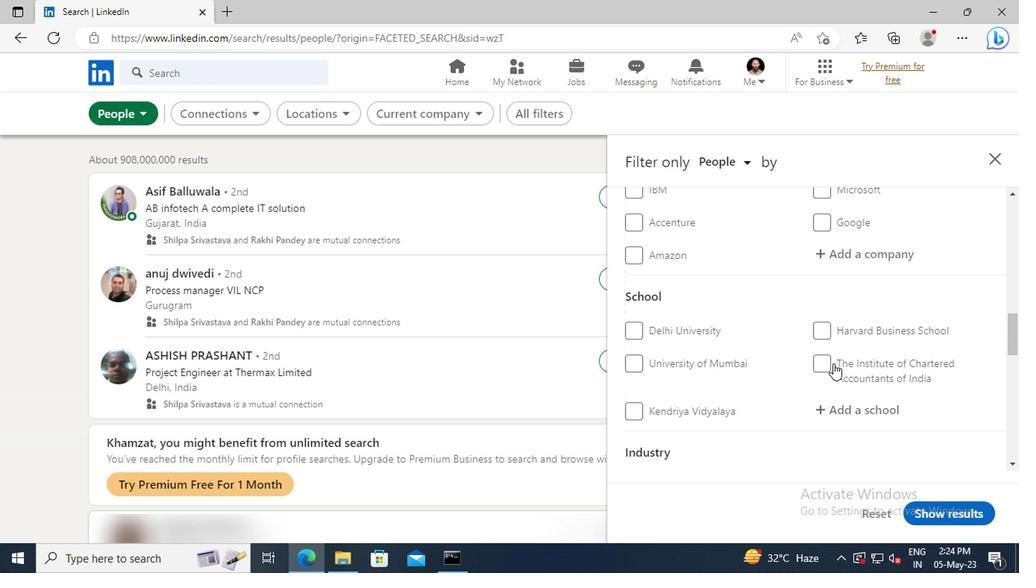 
Action: Mouse scrolled (831, 363) with delta (0, 0)
Screenshot: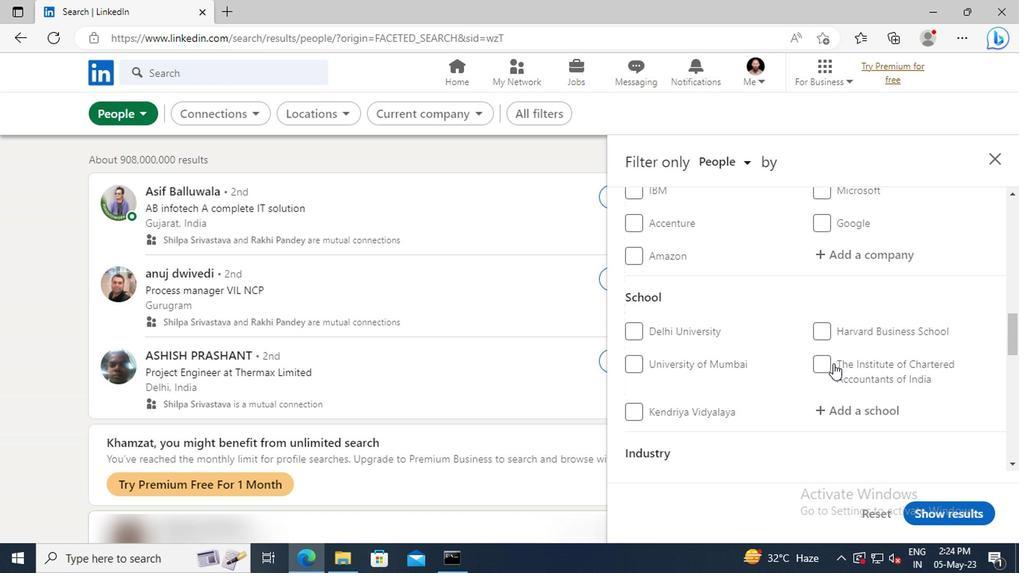 
Action: Mouse scrolled (831, 363) with delta (0, 0)
Screenshot: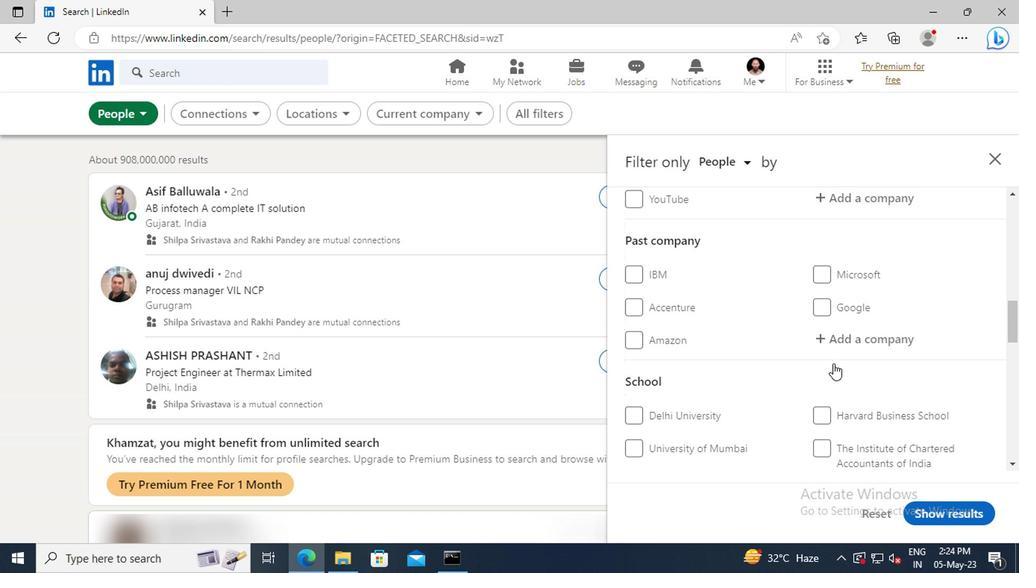 
Action: Mouse scrolled (831, 363) with delta (0, 0)
Screenshot: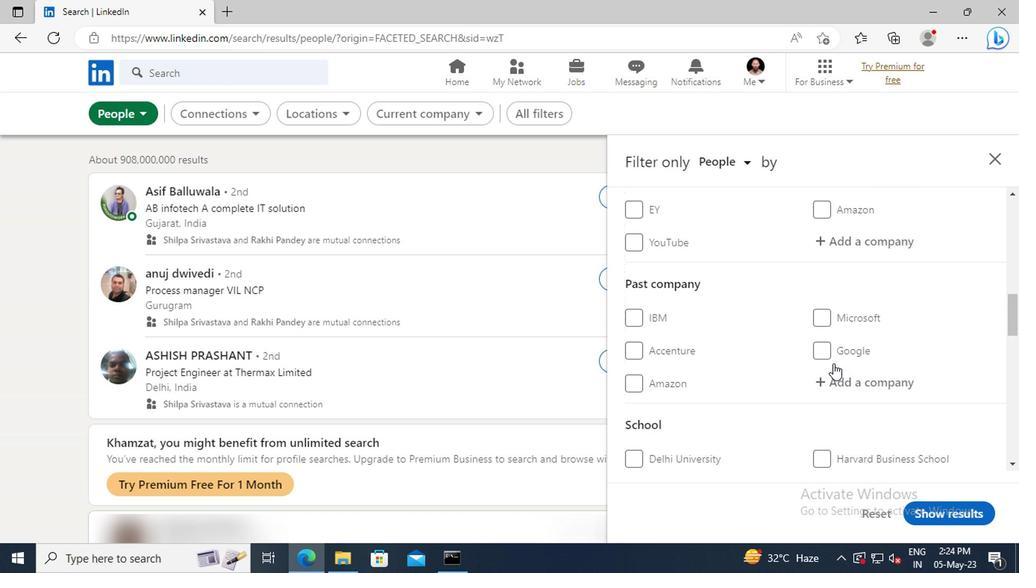 
Action: Mouse scrolled (831, 363) with delta (0, 0)
Screenshot: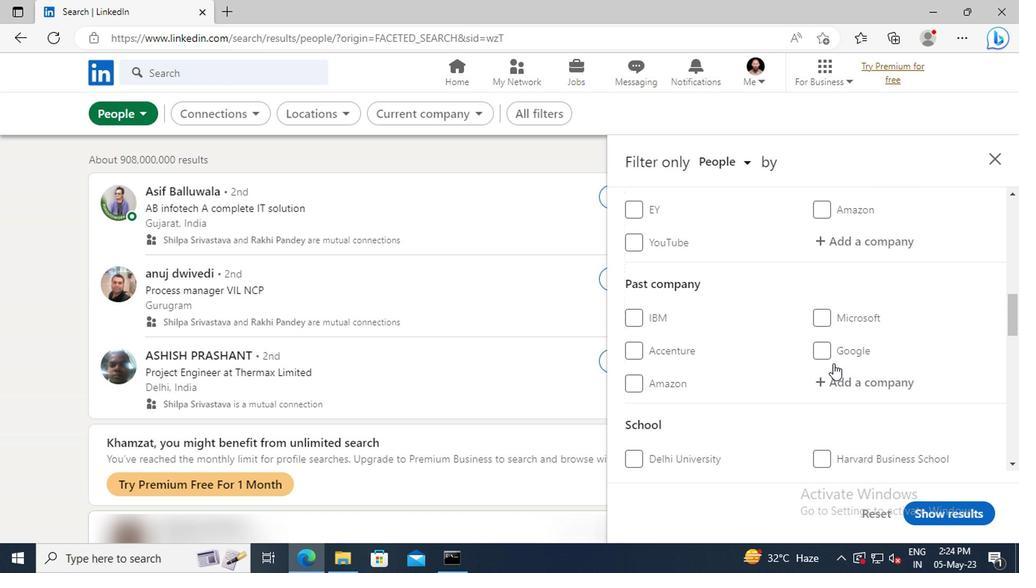 
Action: Mouse moved to (833, 327)
Screenshot: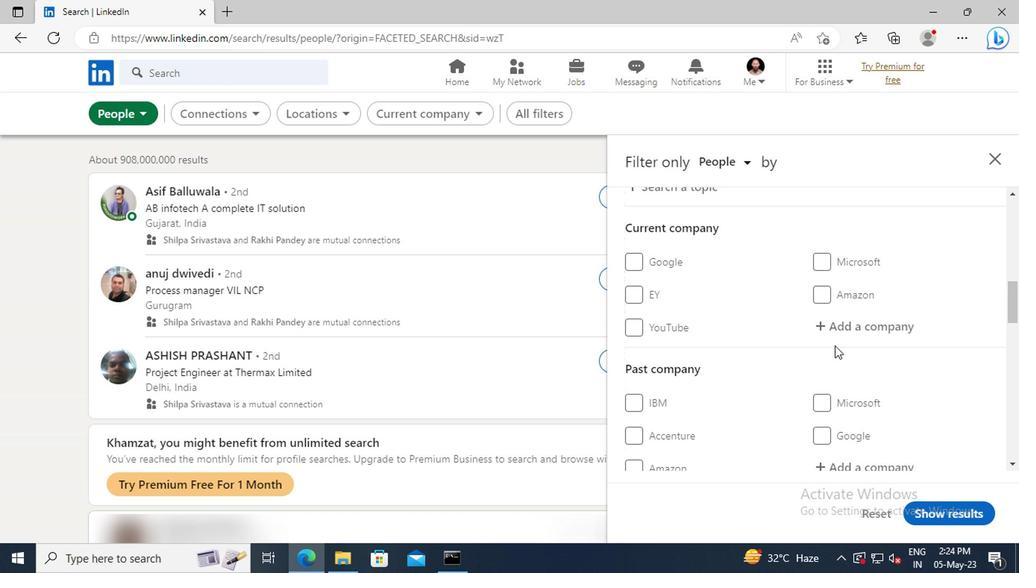 
Action: Mouse pressed left at (833, 327)
Screenshot: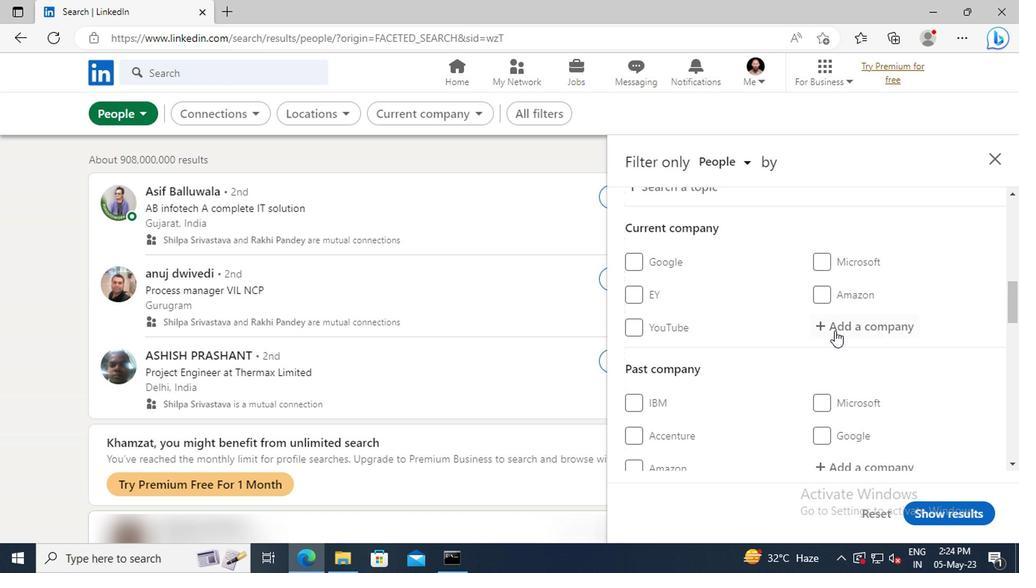 
Action: Key pressed <Key.shift>NESTAWAY
Screenshot: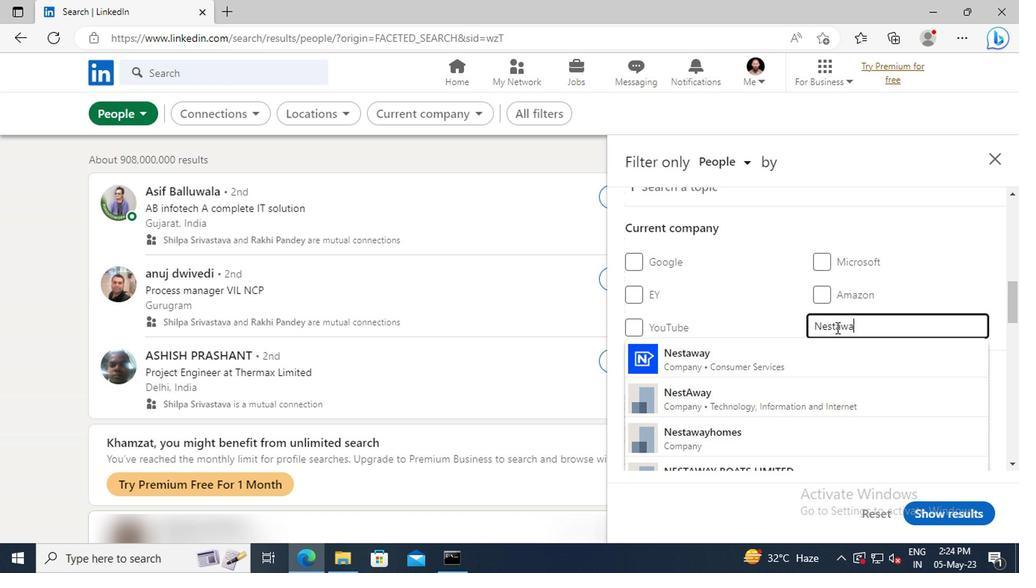 
Action: Mouse moved to (835, 348)
Screenshot: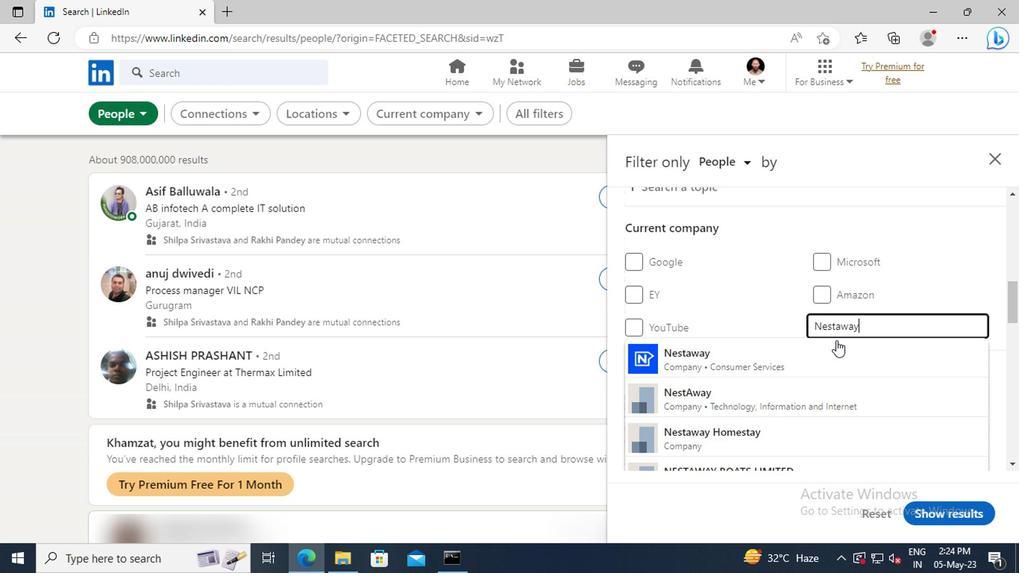 
Action: Mouse pressed left at (835, 348)
Screenshot: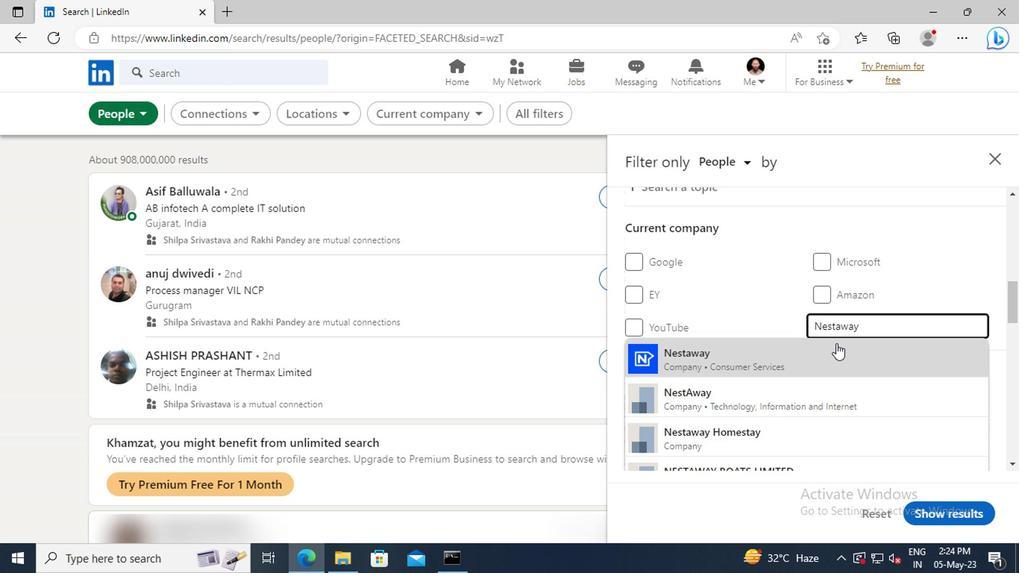 
Action: Mouse scrolled (835, 348) with delta (0, 0)
Screenshot: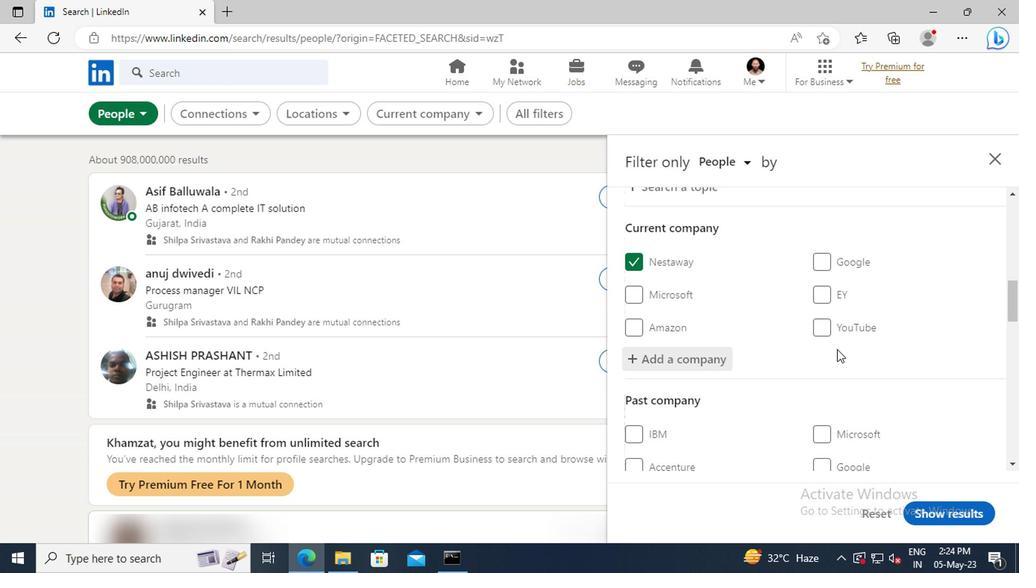 
Action: Mouse scrolled (835, 348) with delta (0, 0)
Screenshot: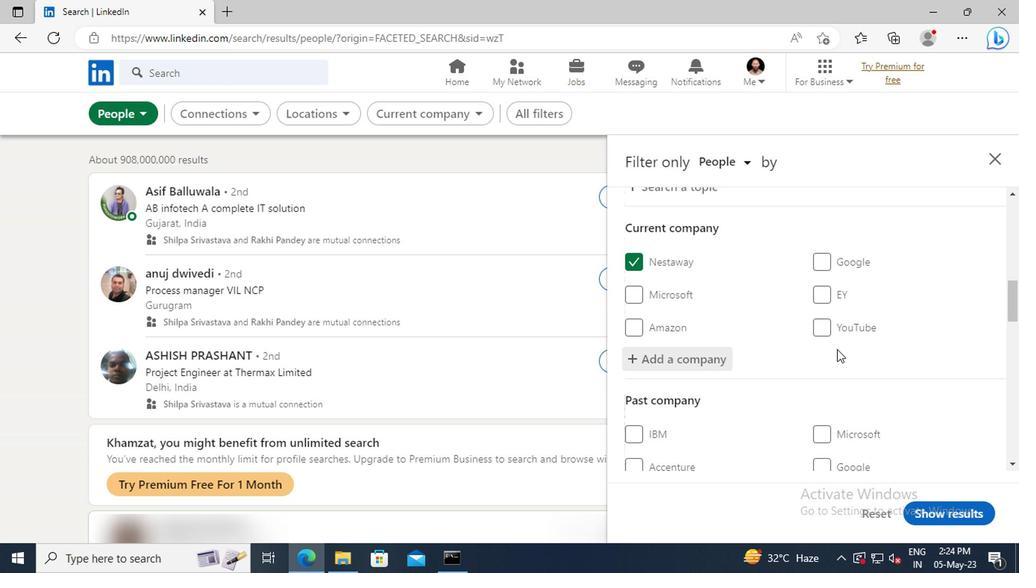 
Action: Mouse scrolled (835, 348) with delta (0, 0)
Screenshot: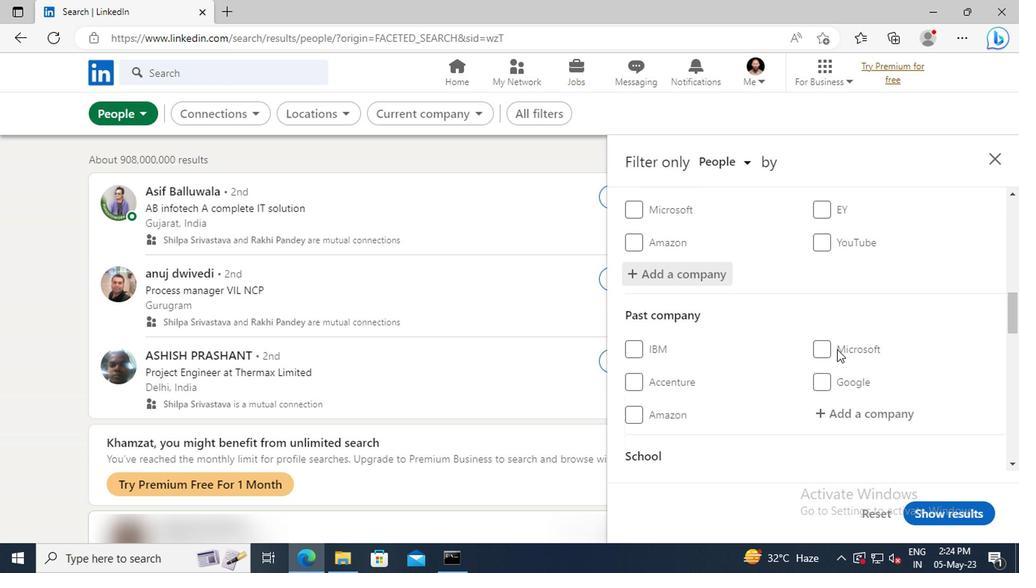 
Action: Mouse scrolled (835, 348) with delta (0, 0)
Screenshot: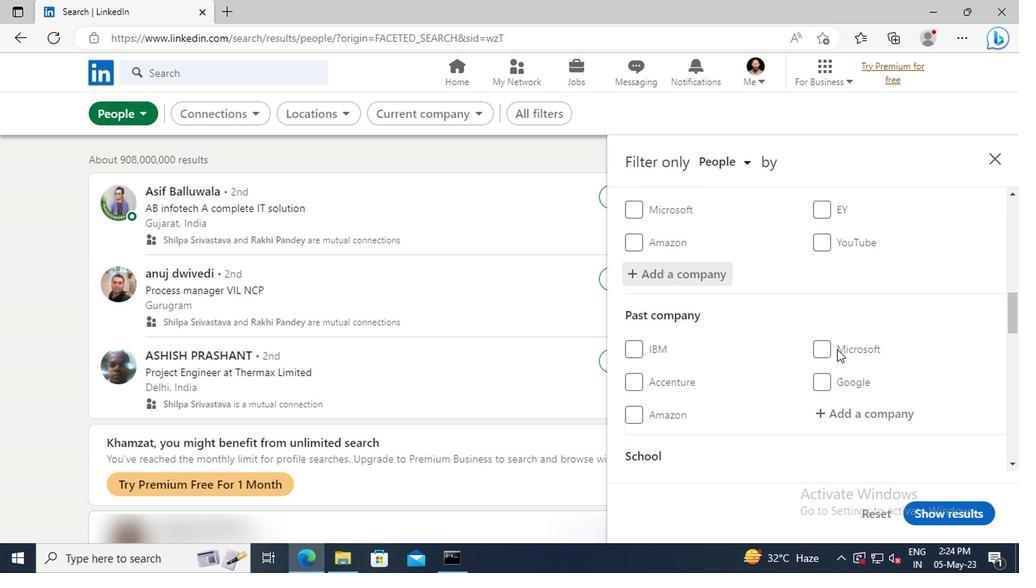 
Action: Mouse scrolled (835, 348) with delta (0, 0)
Screenshot: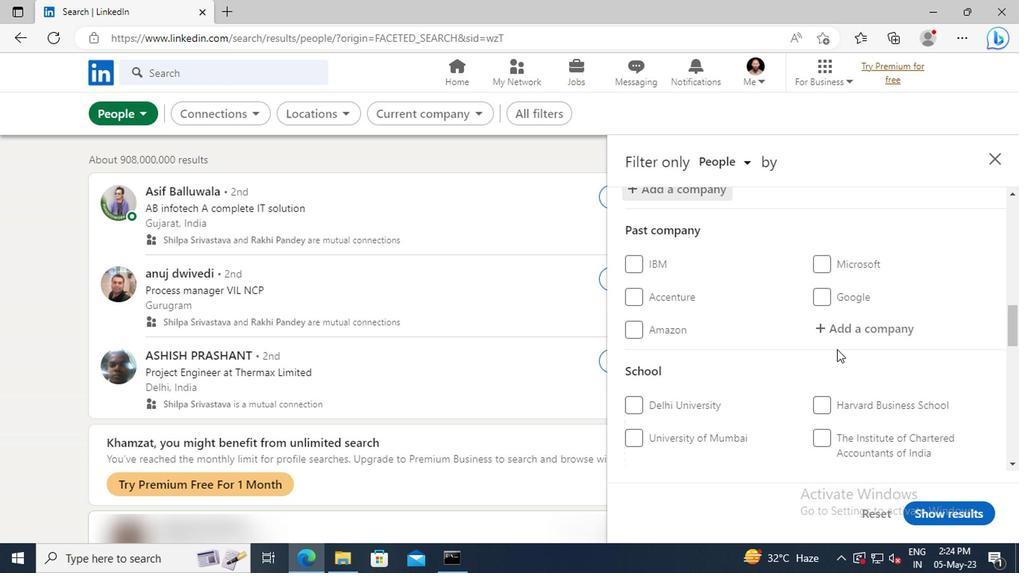 
Action: Mouse scrolled (835, 348) with delta (0, 0)
Screenshot: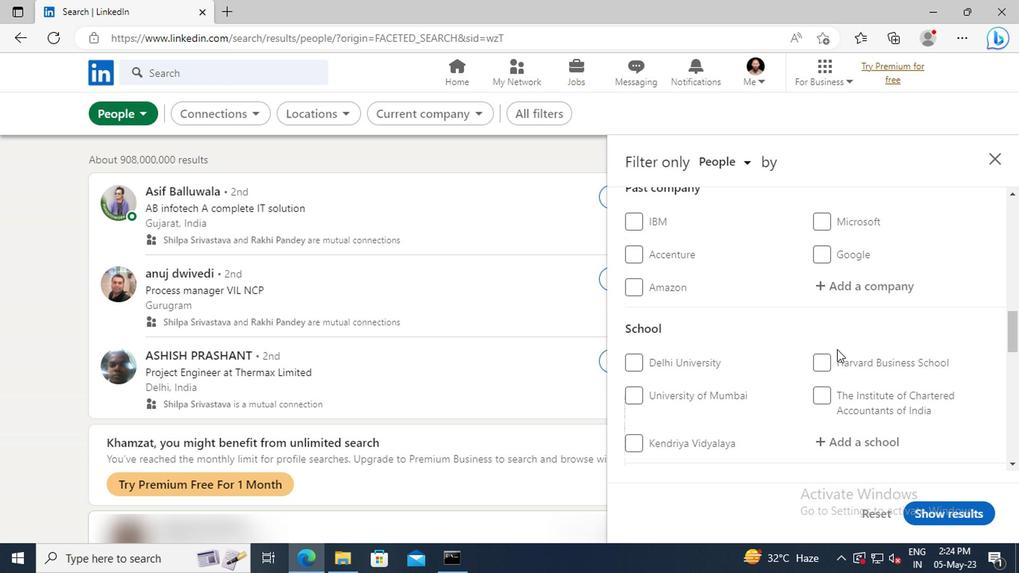 
Action: Mouse scrolled (835, 348) with delta (0, 0)
Screenshot: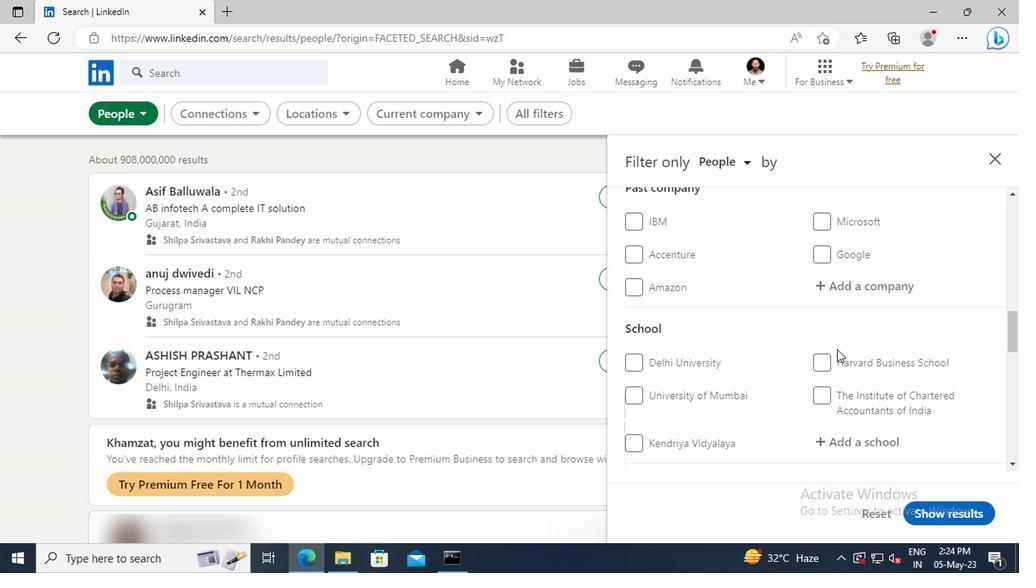 
Action: Mouse moved to (837, 353)
Screenshot: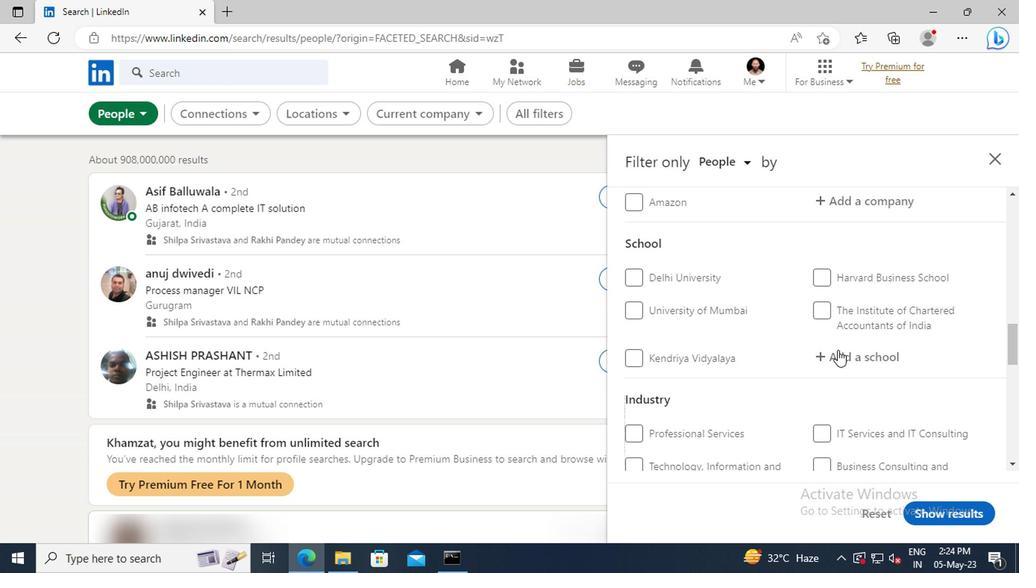 
Action: Mouse pressed left at (837, 353)
Screenshot: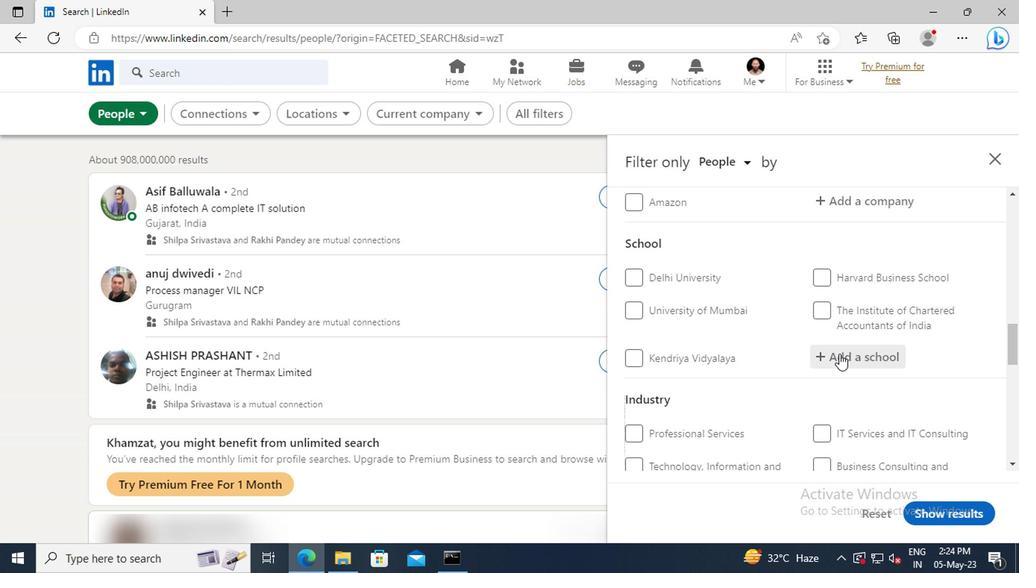 
Action: Key pressed <Key.shift>G.<Key.space><Key.shift>NARAY
Screenshot: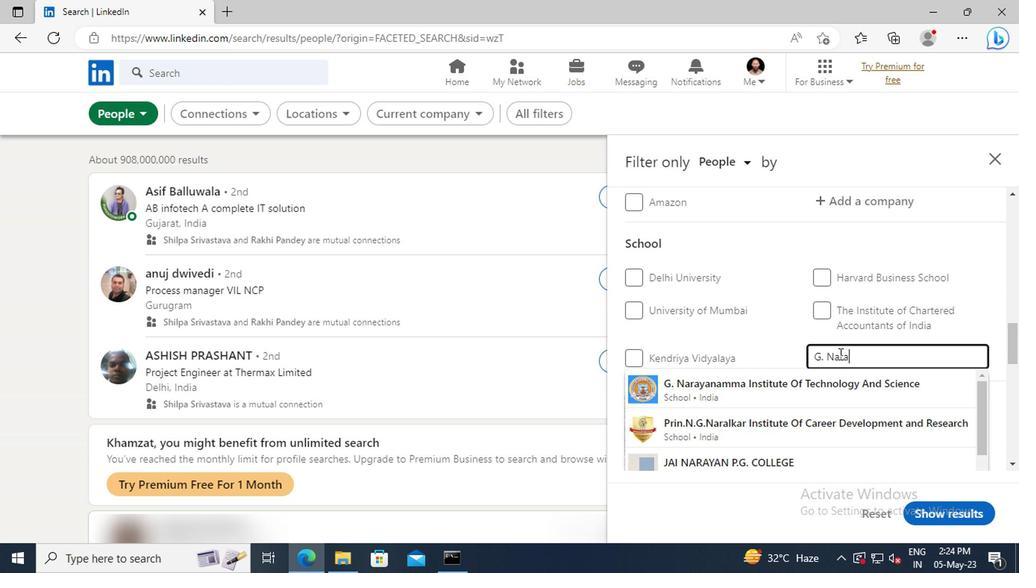 
Action: Mouse moved to (840, 381)
Screenshot: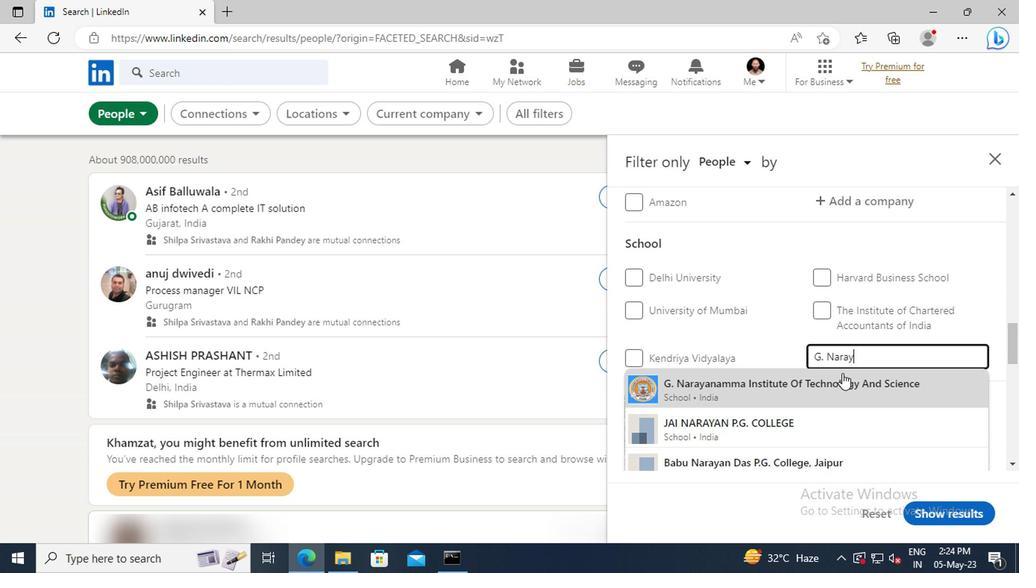 
Action: Mouse pressed left at (840, 381)
Screenshot: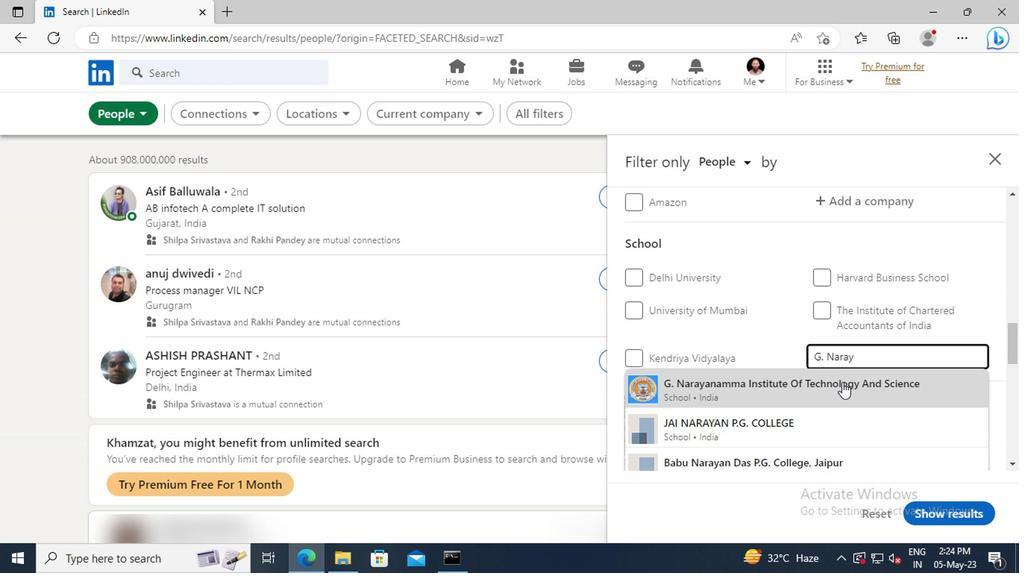 
Action: Mouse scrolled (840, 380) with delta (0, 0)
Screenshot: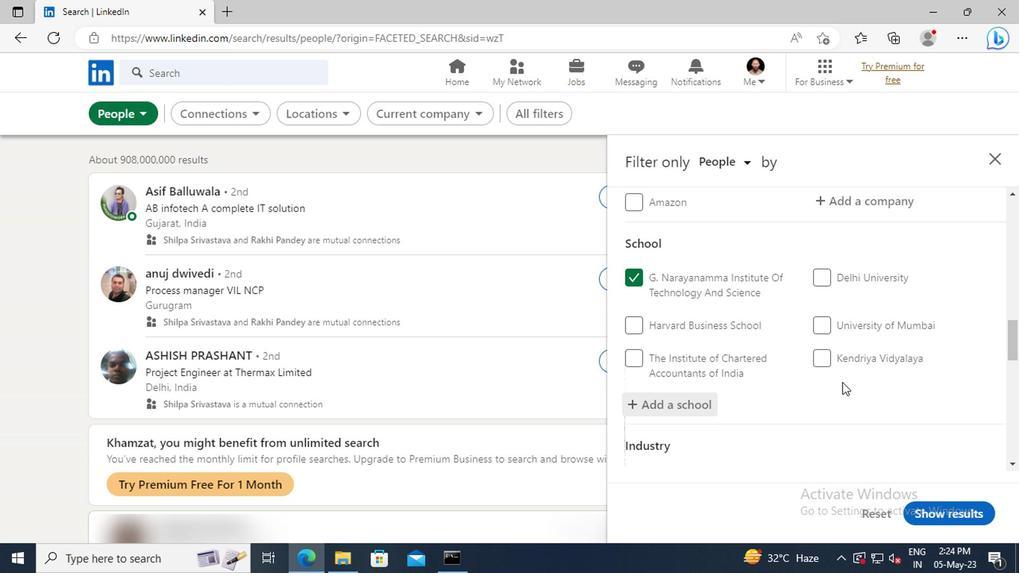 
Action: Mouse scrolled (840, 380) with delta (0, 0)
Screenshot: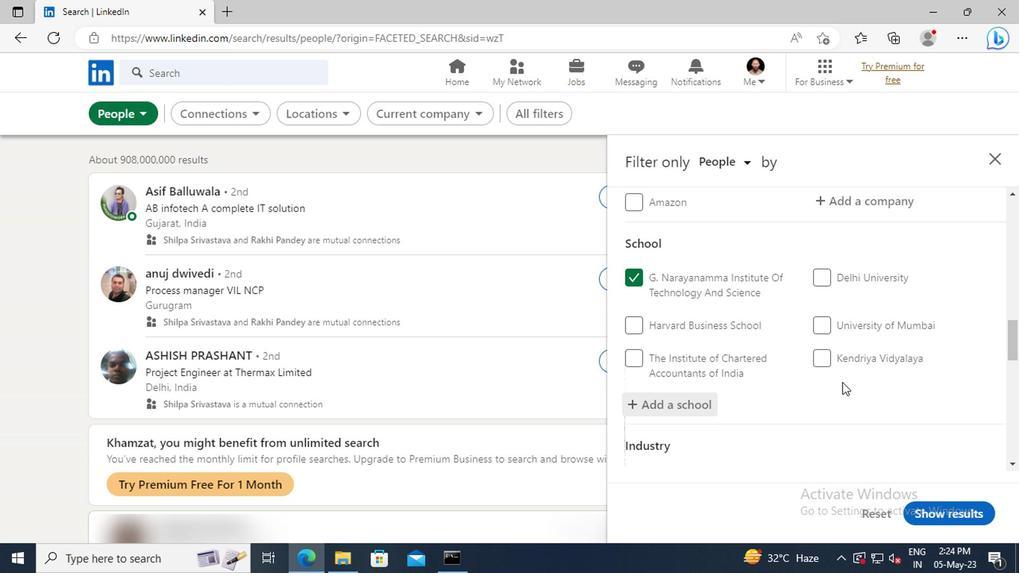 
Action: Mouse moved to (840, 359)
Screenshot: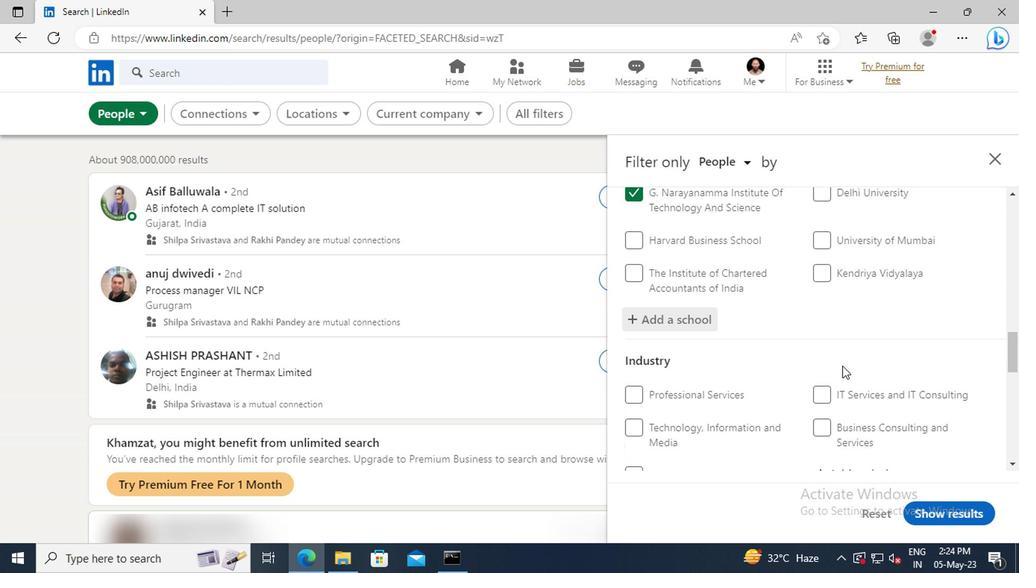 
Action: Mouse scrolled (840, 358) with delta (0, -1)
Screenshot: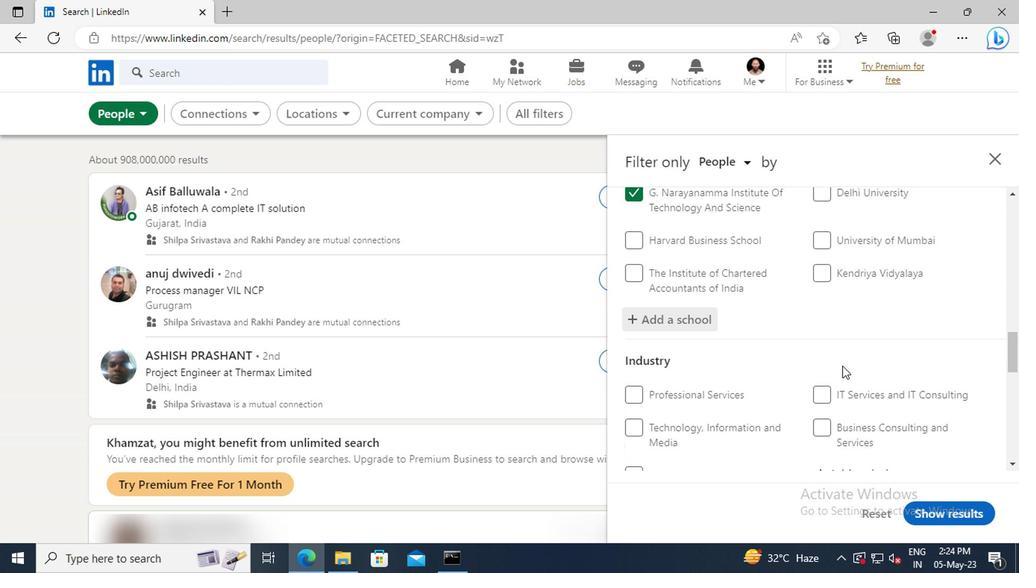 
Action: Mouse moved to (840, 358)
Screenshot: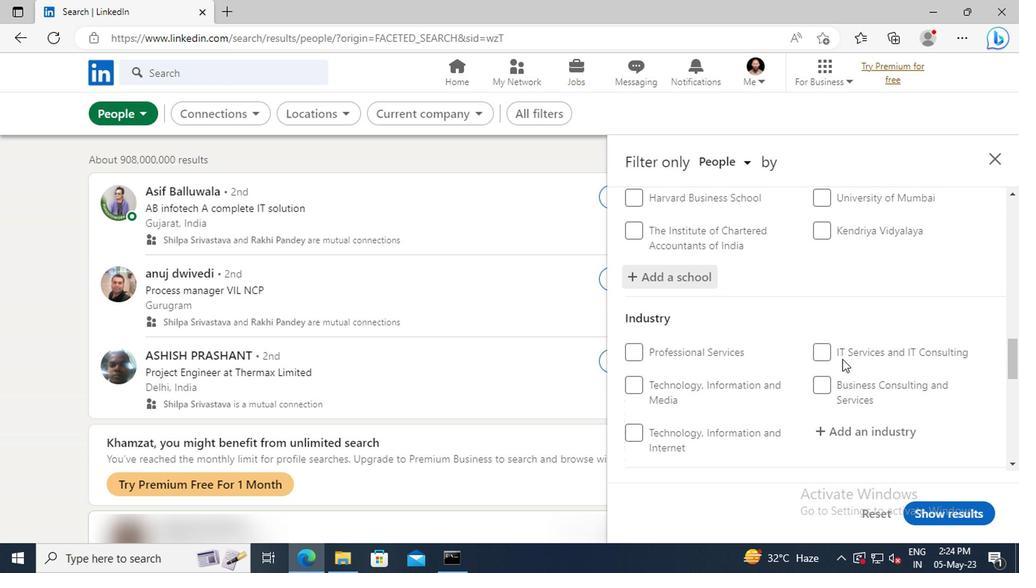 
Action: Mouse scrolled (840, 356) with delta (0, -1)
Screenshot: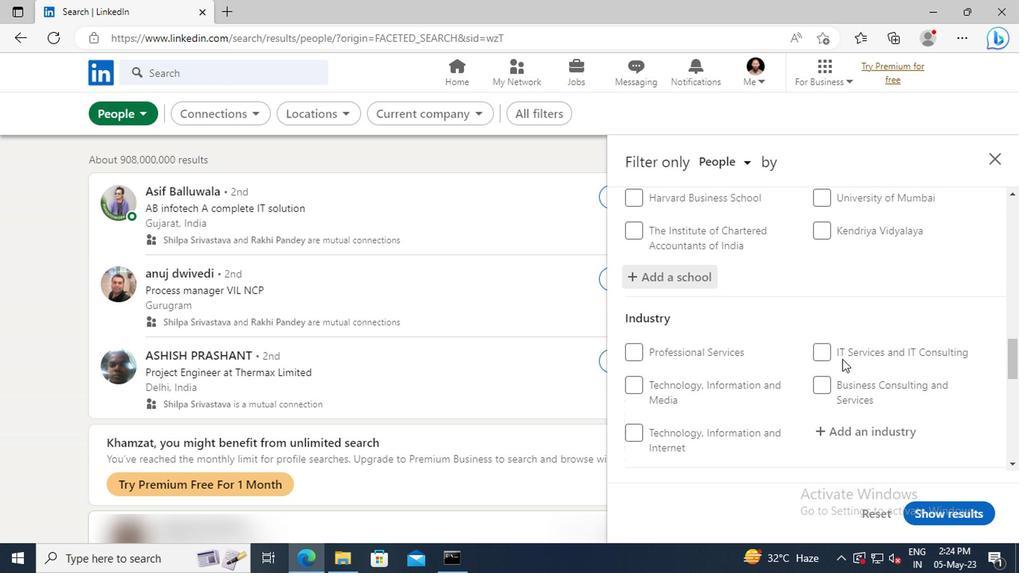 
Action: Mouse scrolled (840, 356) with delta (0, -1)
Screenshot: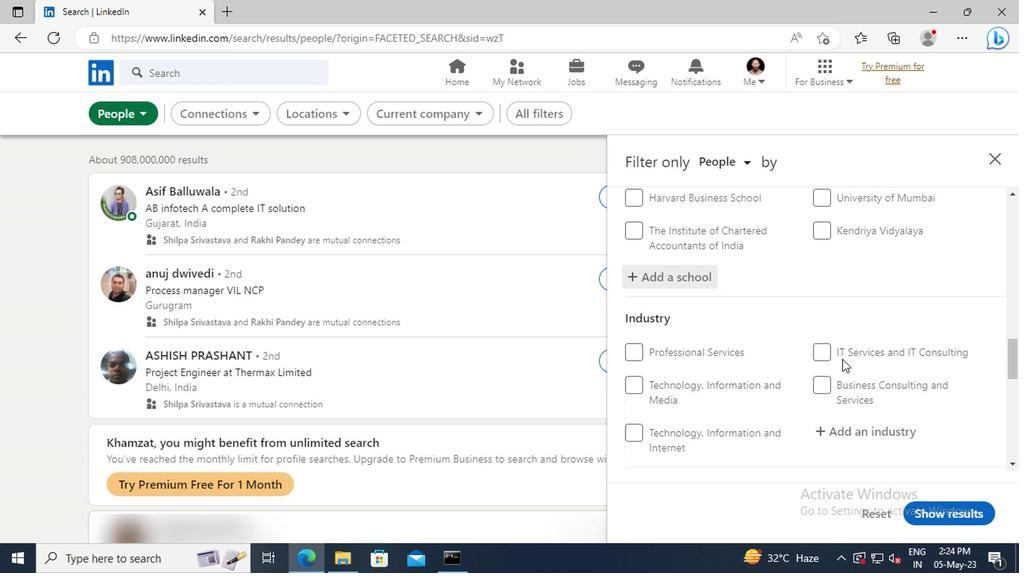 
Action: Mouse moved to (842, 351)
Screenshot: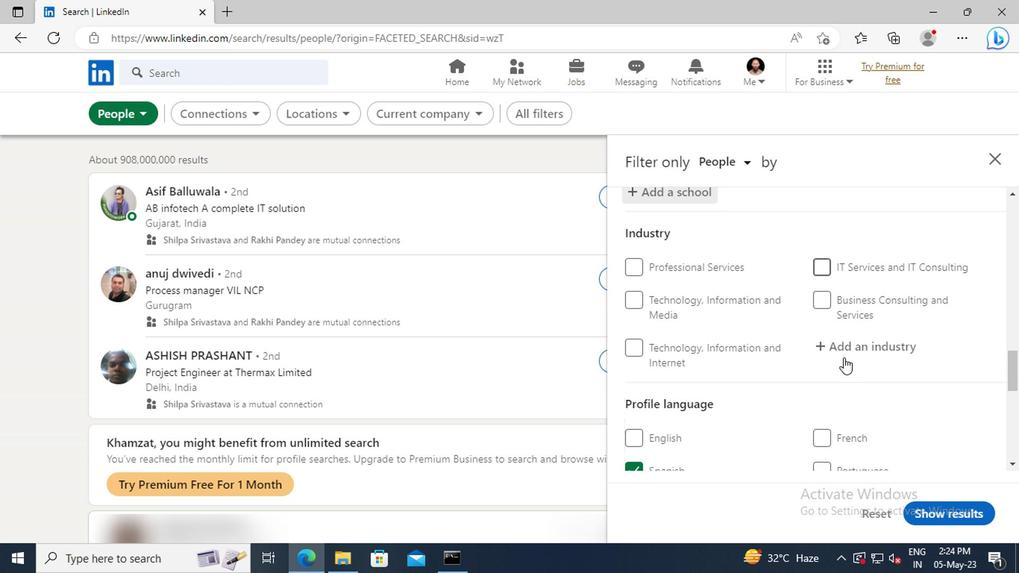 
Action: Mouse pressed left at (842, 351)
Screenshot: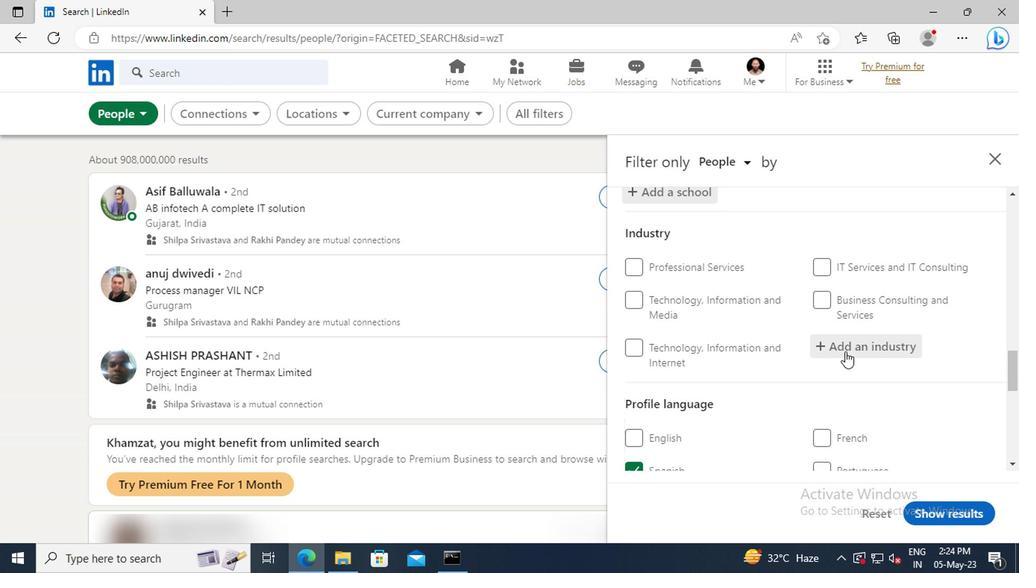 
Action: Key pressed <Key.shift>LANGUA
Screenshot: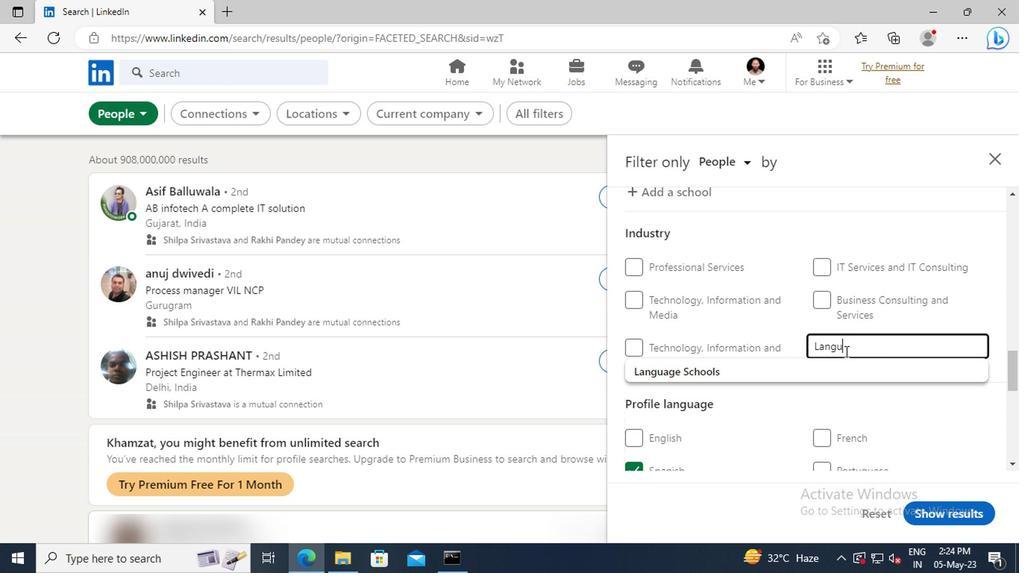 
Action: Mouse moved to (842, 365)
Screenshot: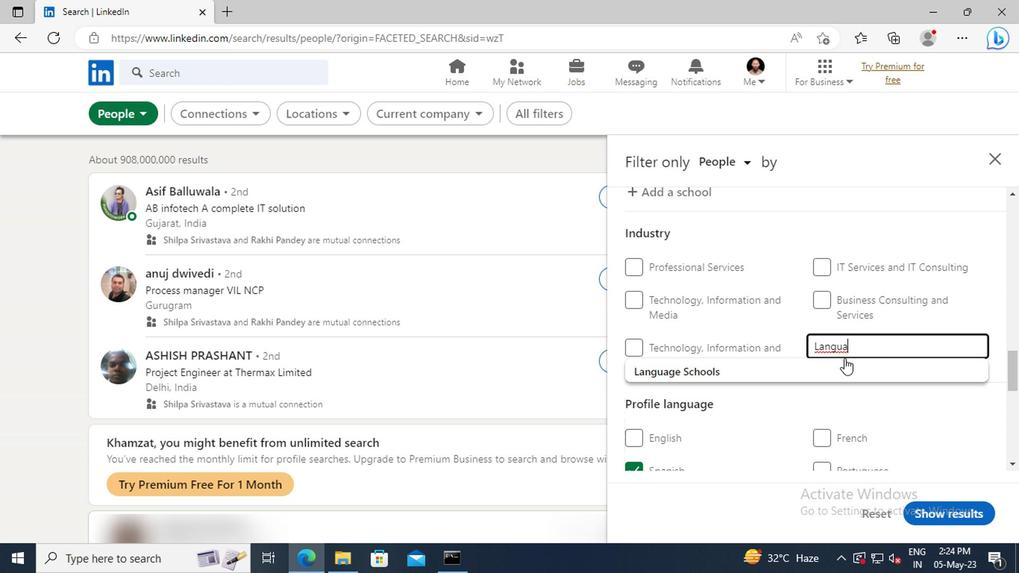 
Action: Mouse pressed left at (842, 365)
Screenshot: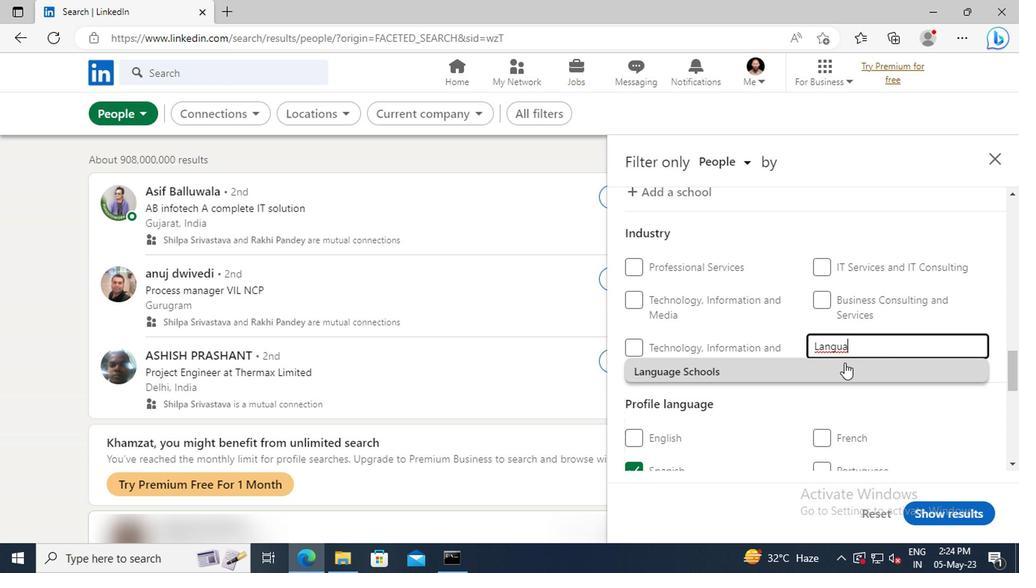 
Action: Mouse scrolled (842, 365) with delta (0, 0)
Screenshot: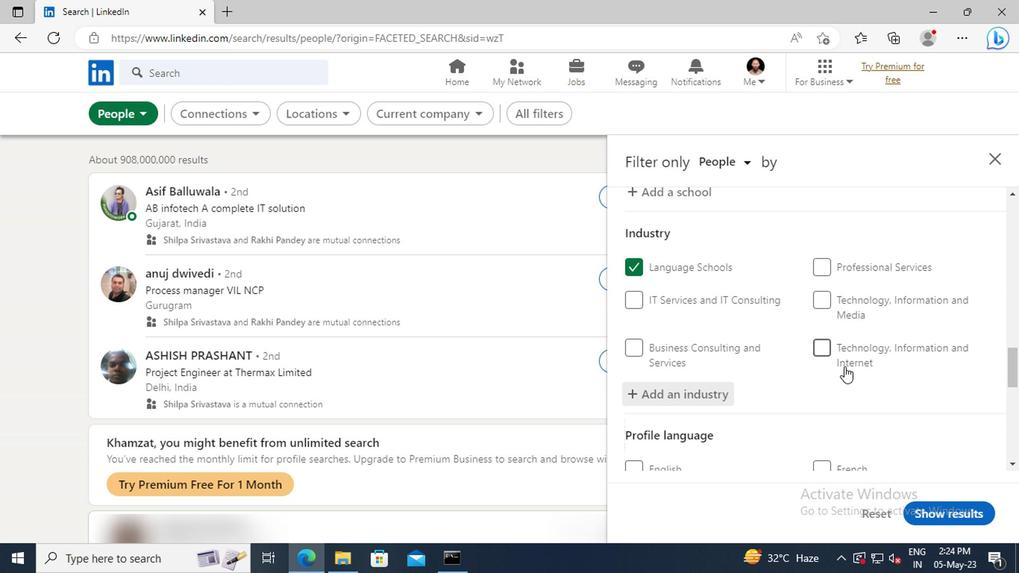 
Action: Mouse scrolled (842, 365) with delta (0, 0)
Screenshot: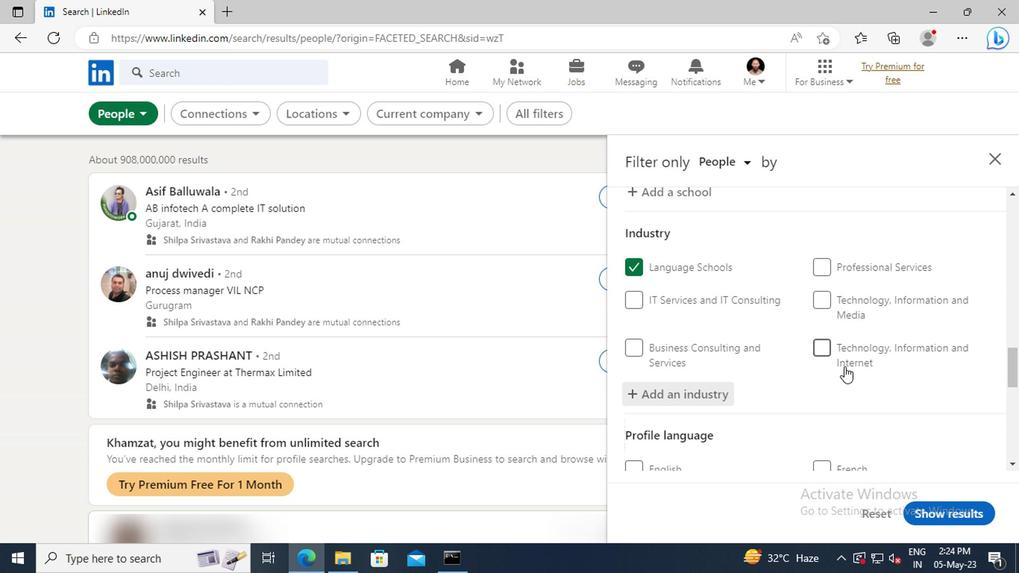
Action: Mouse scrolled (842, 365) with delta (0, 0)
Screenshot: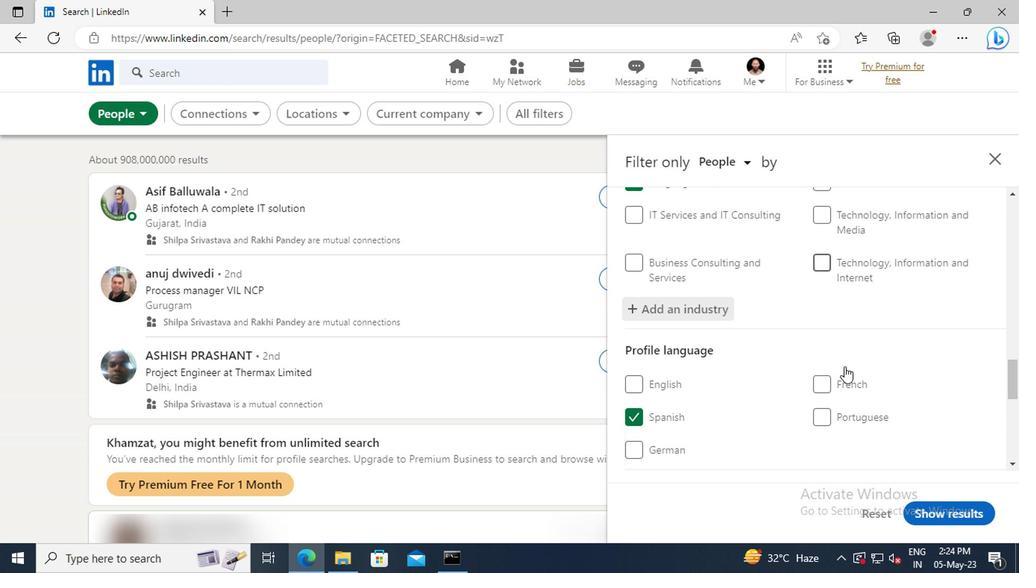 
Action: Mouse scrolled (842, 365) with delta (0, 0)
Screenshot: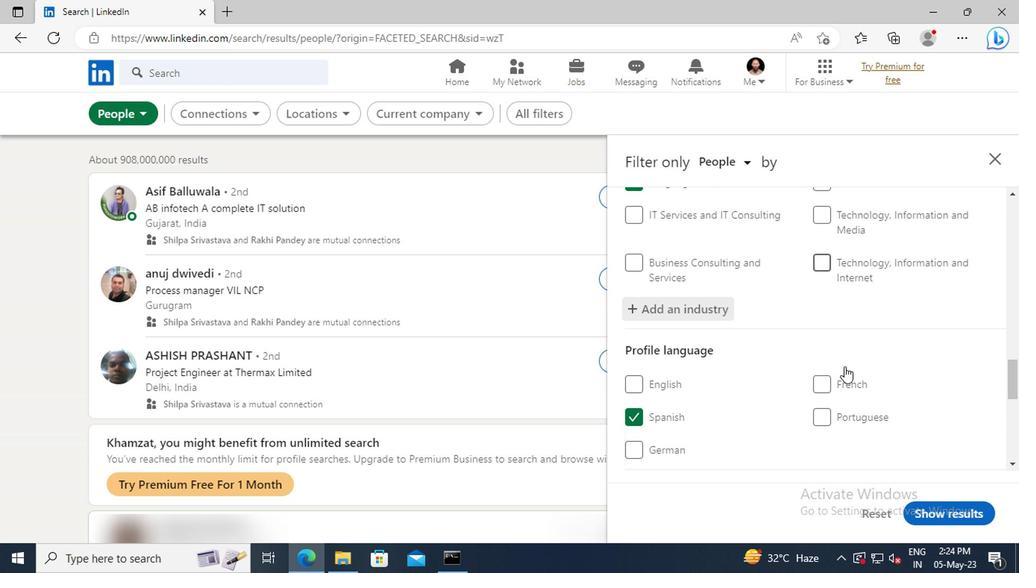 
Action: Mouse moved to (841, 364)
Screenshot: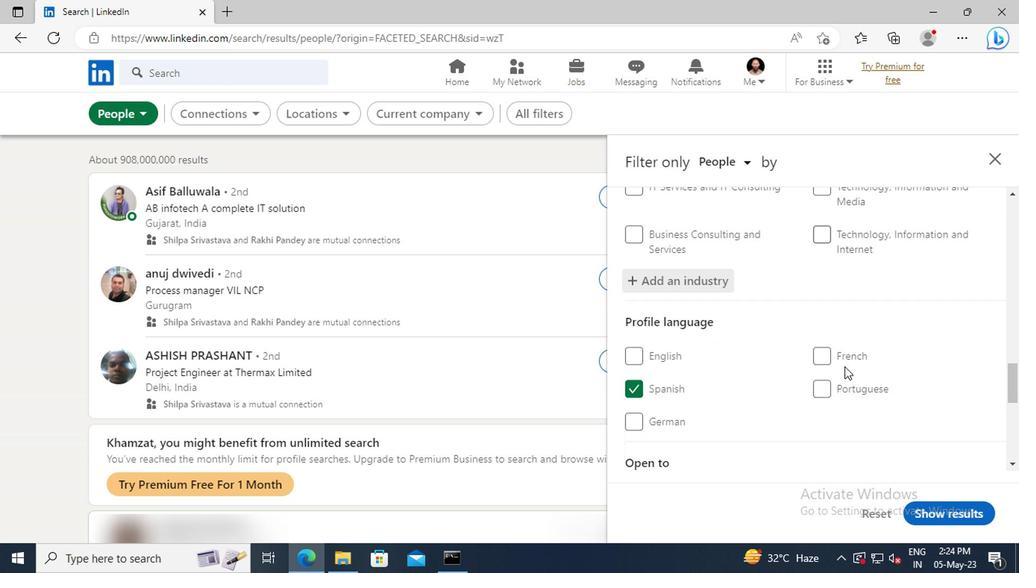 
Action: Mouse scrolled (841, 363) with delta (0, 0)
Screenshot: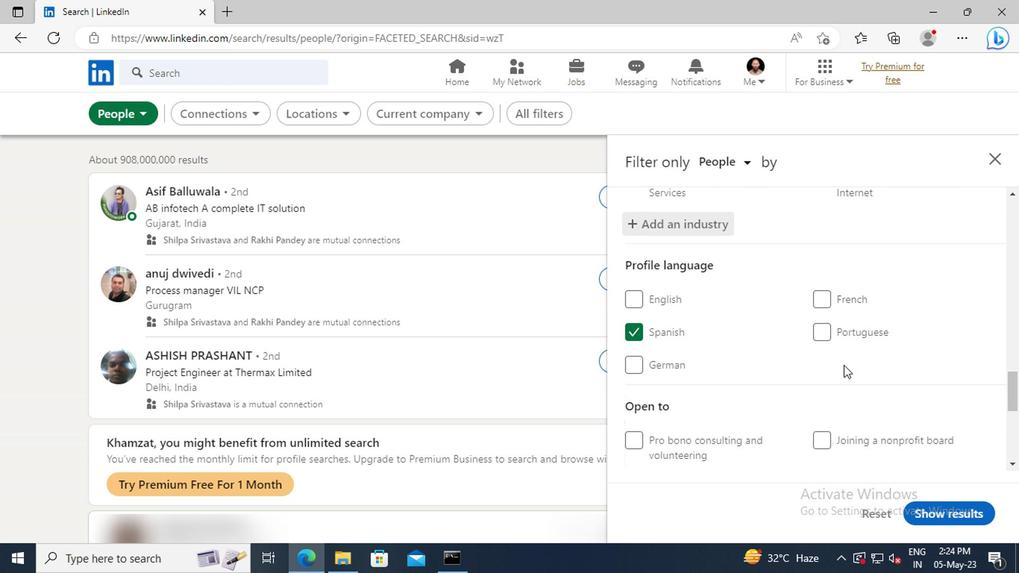 
Action: Mouse scrolled (841, 363) with delta (0, 0)
Screenshot: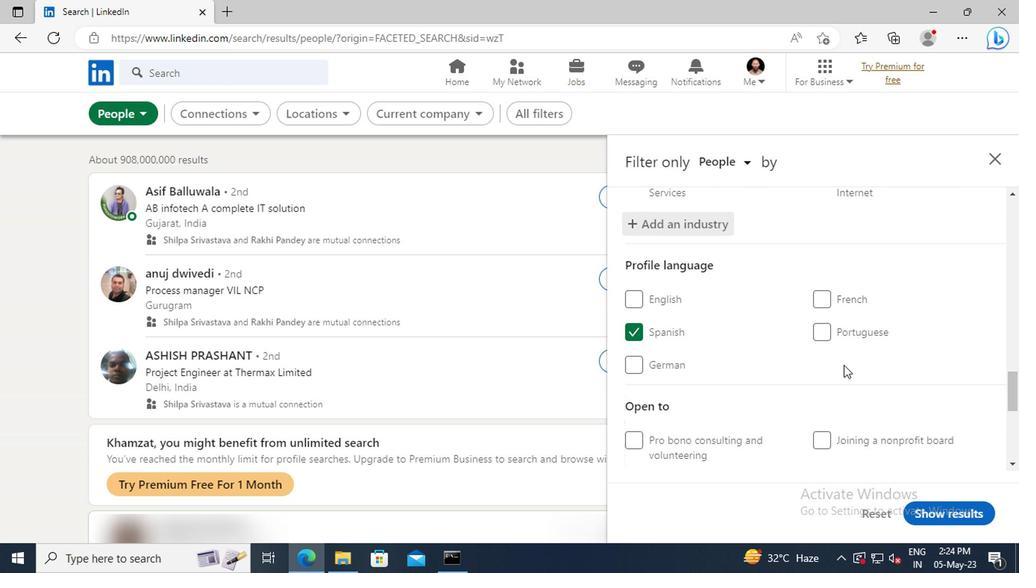 
Action: Mouse scrolled (841, 363) with delta (0, 0)
Screenshot: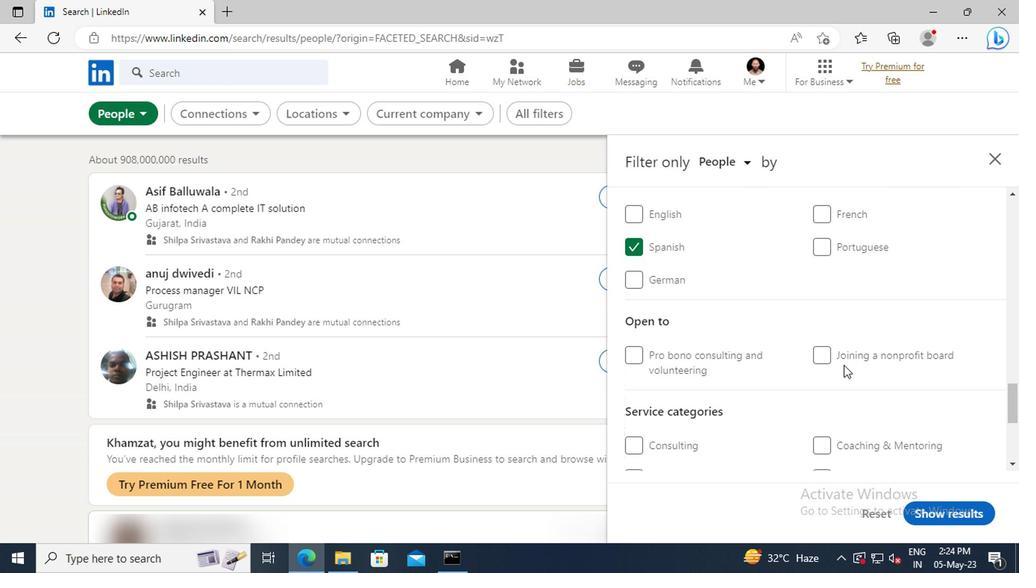 
Action: Mouse scrolled (841, 363) with delta (0, 0)
Screenshot: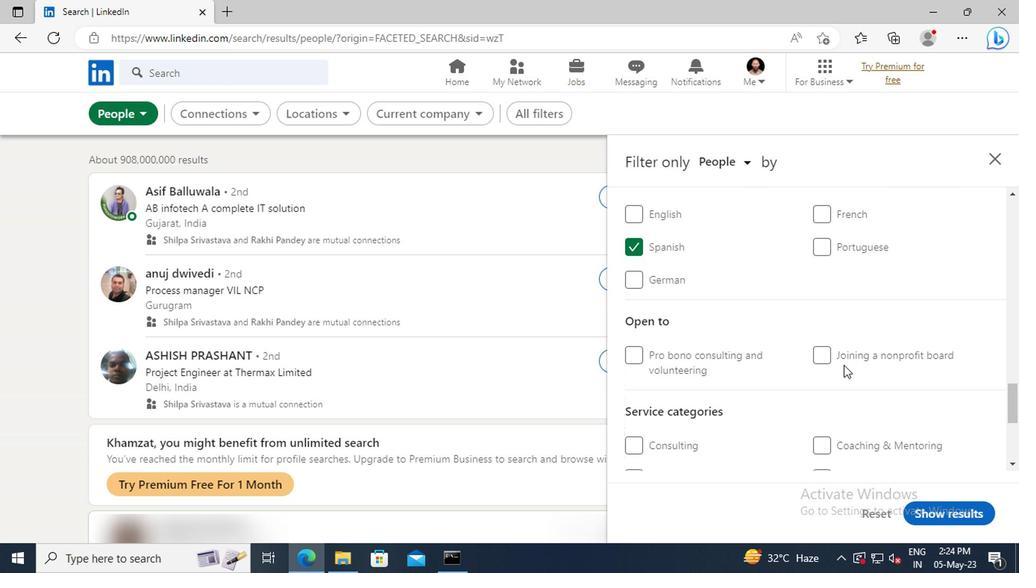 
Action: Mouse scrolled (841, 363) with delta (0, 0)
Screenshot: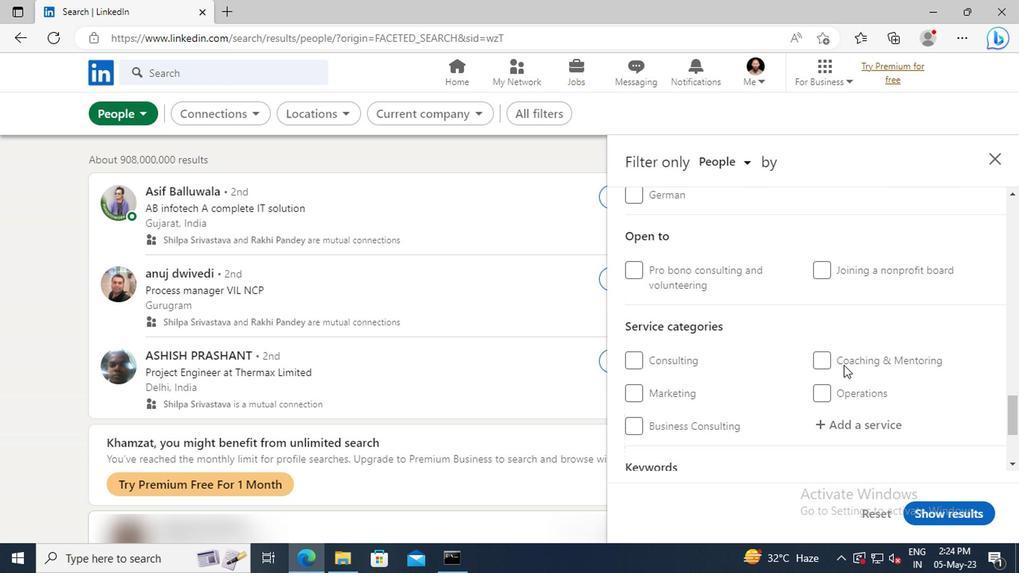 
Action: Mouse moved to (844, 377)
Screenshot: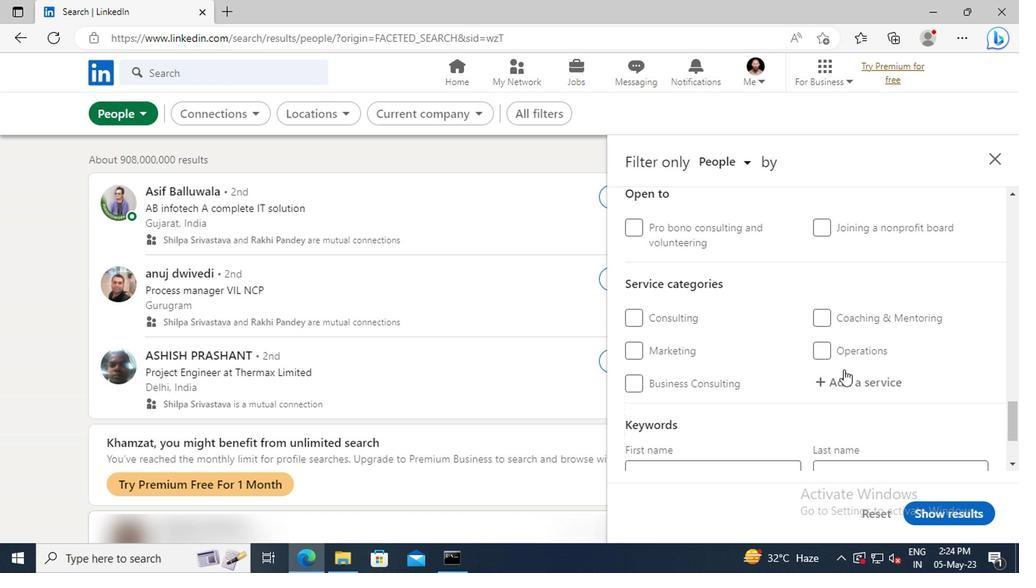 
Action: Mouse pressed left at (844, 377)
Screenshot: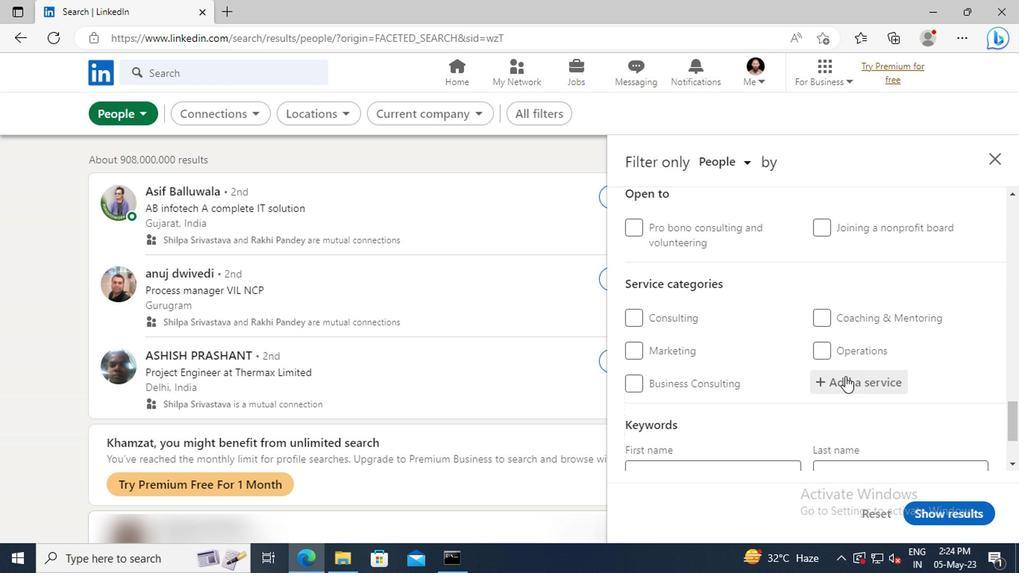 
Action: Key pressed <Key.shift>PROPE
Screenshot: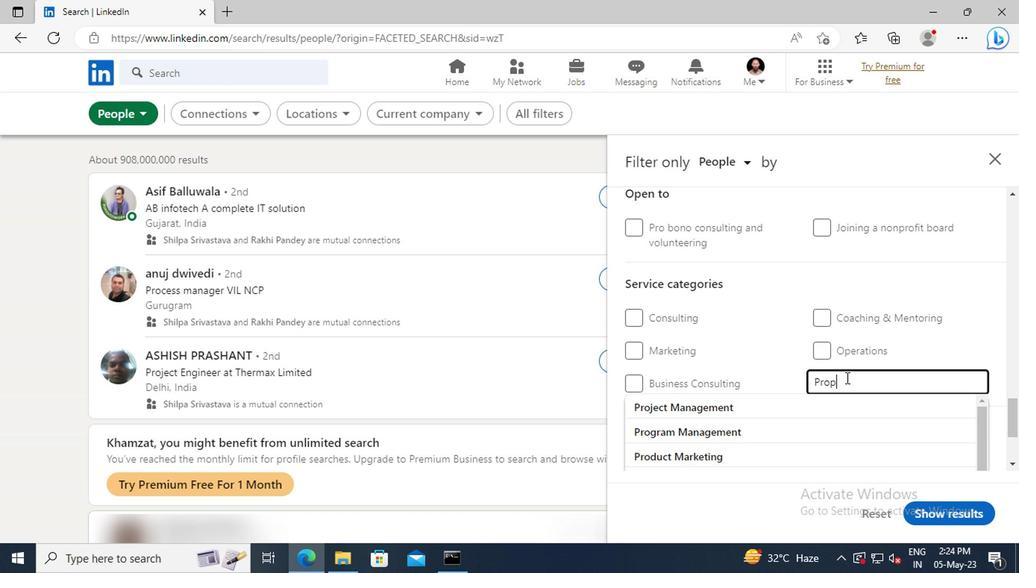 
Action: Mouse moved to (846, 402)
Screenshot: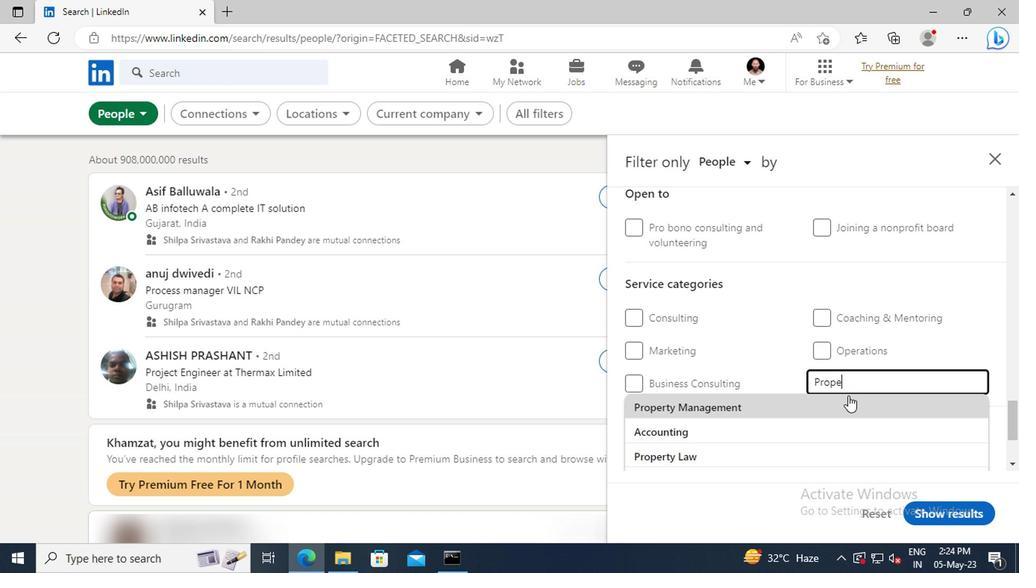 
Action: Mouse pressed left at (846, 402)
Screenshot: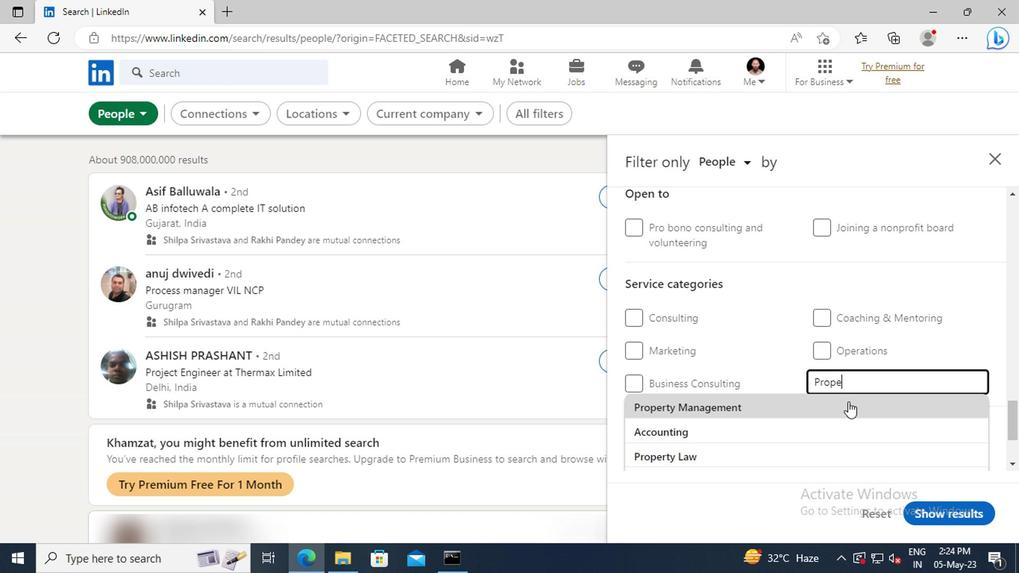 
Action: Mouse scrolled (846, 401) with delta (0, 0)
Screenshot: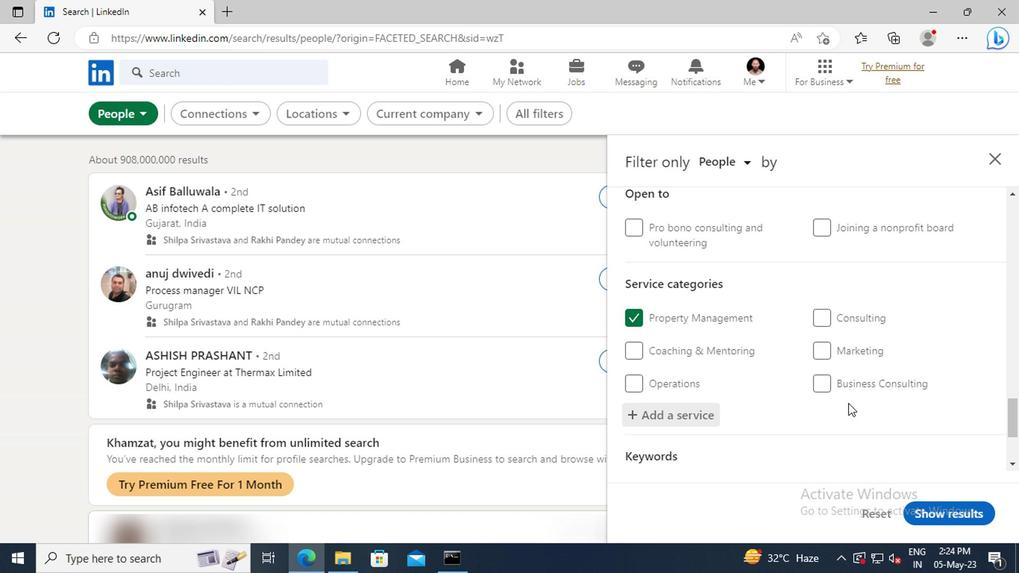 
Action: Mouse scrolled (846, 401) with delta (0, 0)
Screenshot: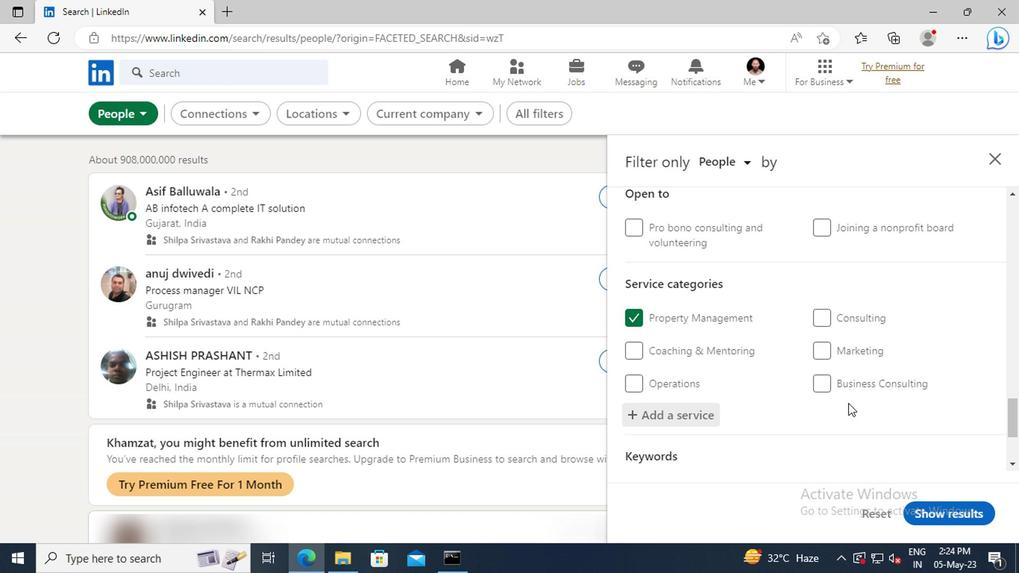 
Action: Mouse scrolled (846, 401) with delta (0, 0)
Screenshot: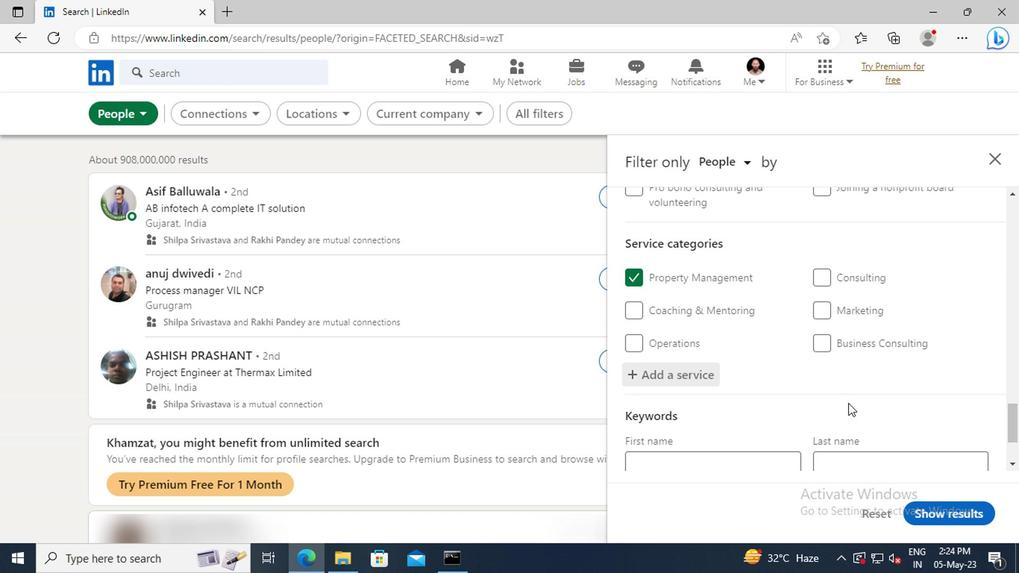 
Action: Mouse scrolled (846, 401) with delta (0, 0)
Screenshot: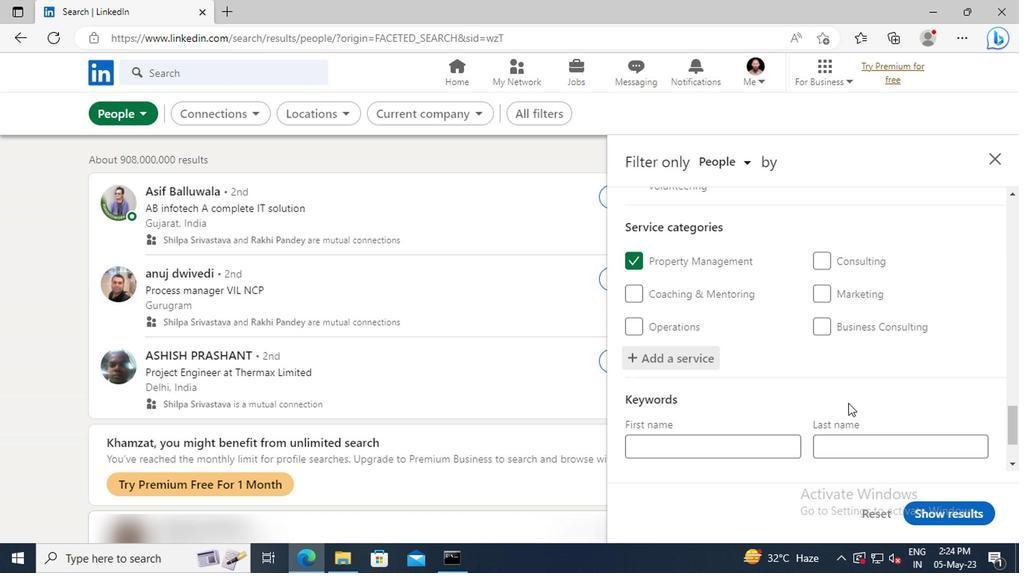 
Action: Mouse moved to (757, 410)
Screenshot: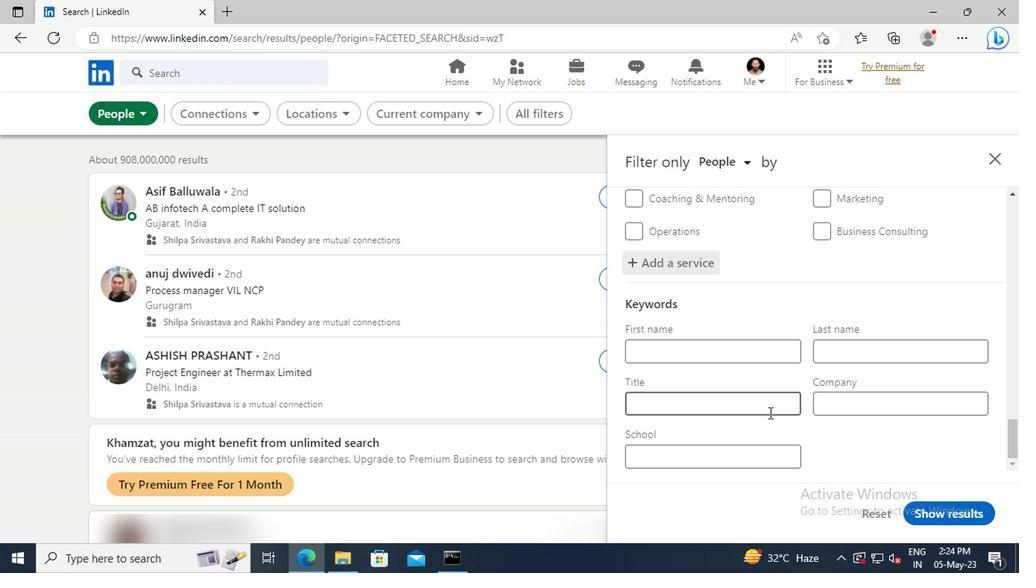 
Action: Mouse pressed left at (757, 410)
Screenshot: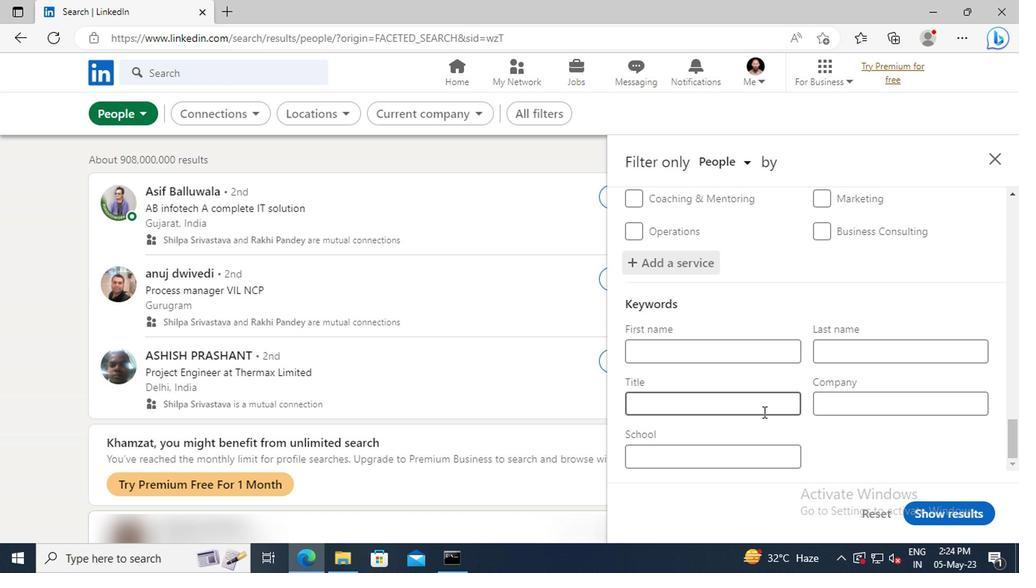 
Action: Key pressed <Key.shift>MANAGERS<Key.enter>
Screenshot: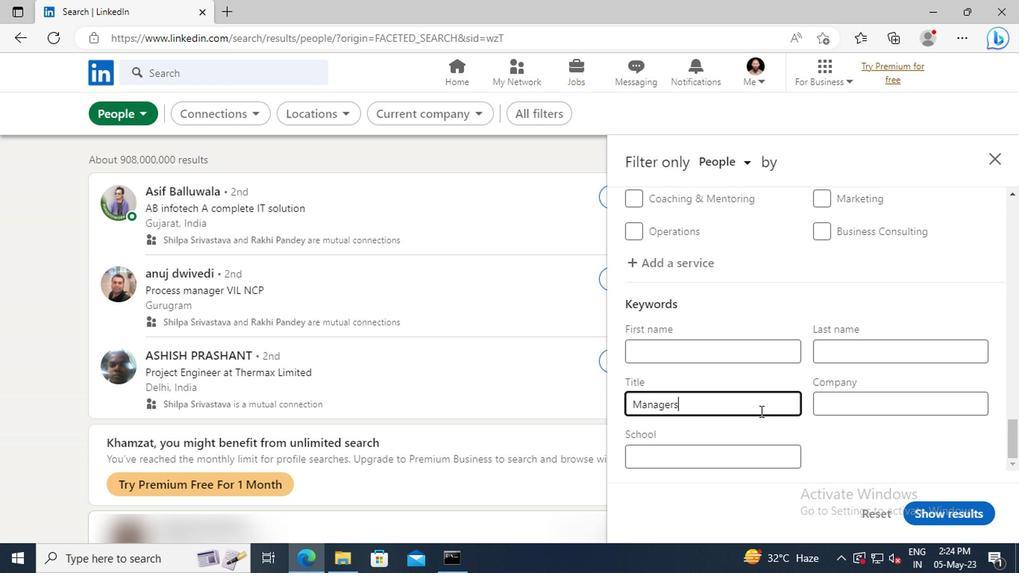 
Action: Mouse moved to (919, 502)
Screenshot: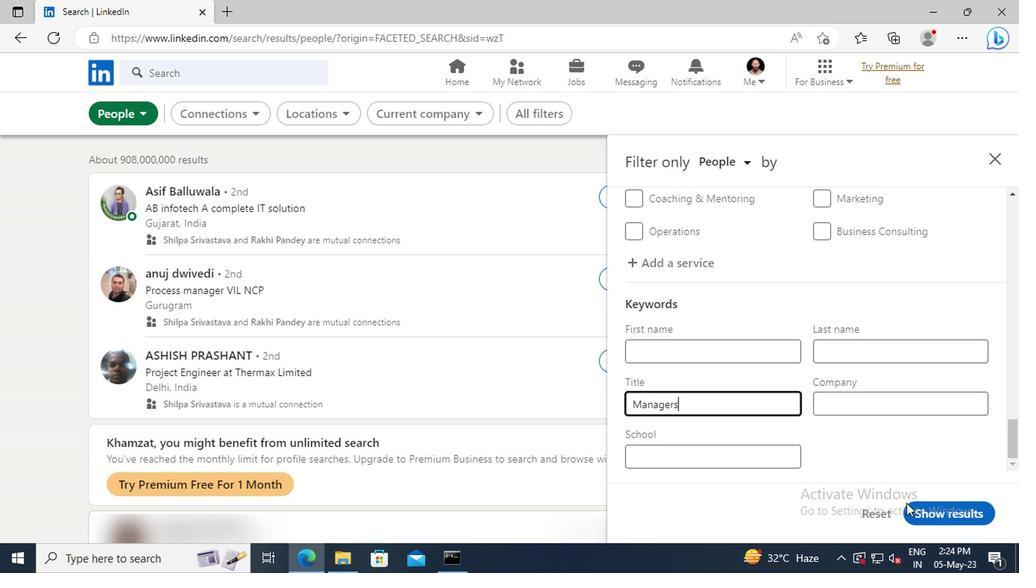 
Action: Mouse pressed left at (919, 502)
Screenshot: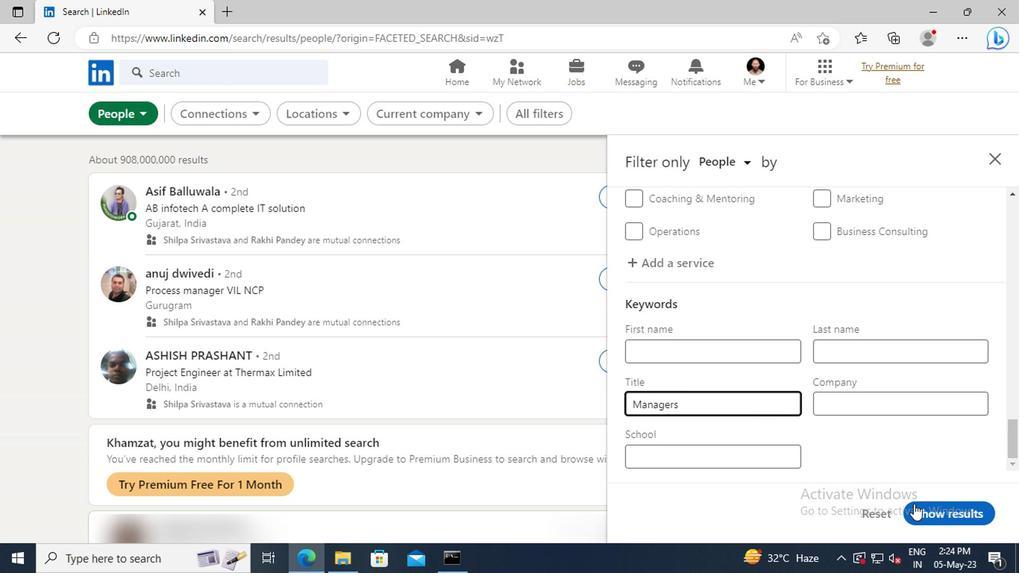 
